 Task: Enable time selection snapping and set it to align with specific musical phrases.
Action: Mouse moved to (82, 6)
Screenshot: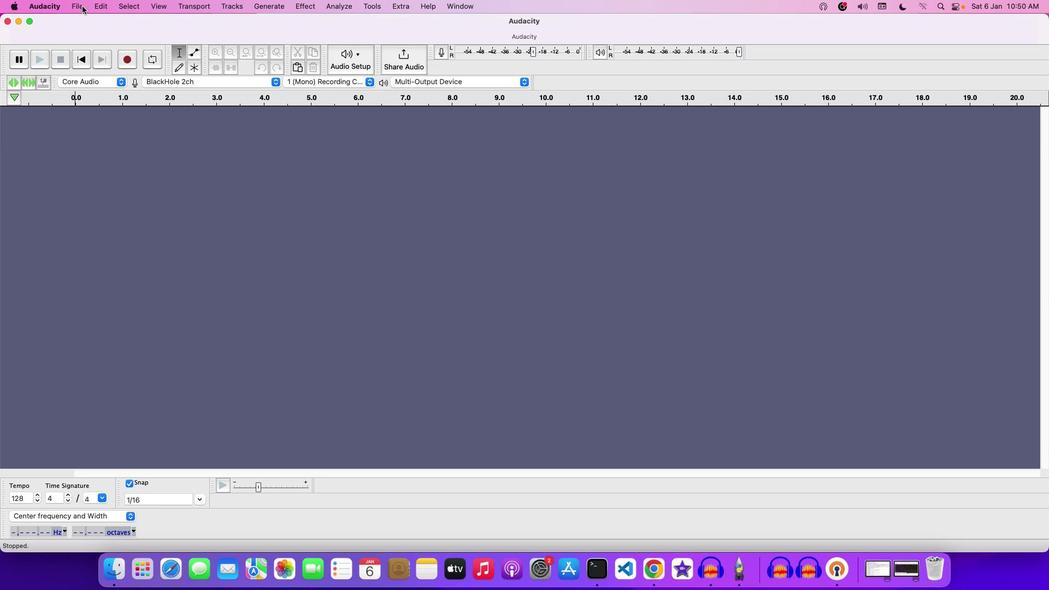 
Action: Mouse pressed left at (82, 6)
Screenshot: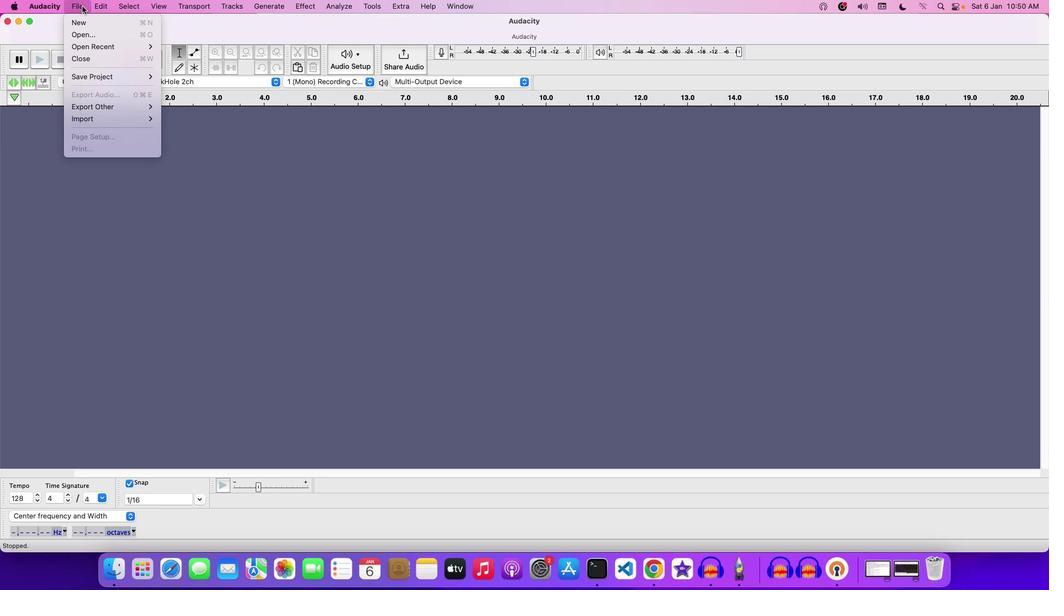 
Action: Mouse moved to (80, 37)
Screenshot: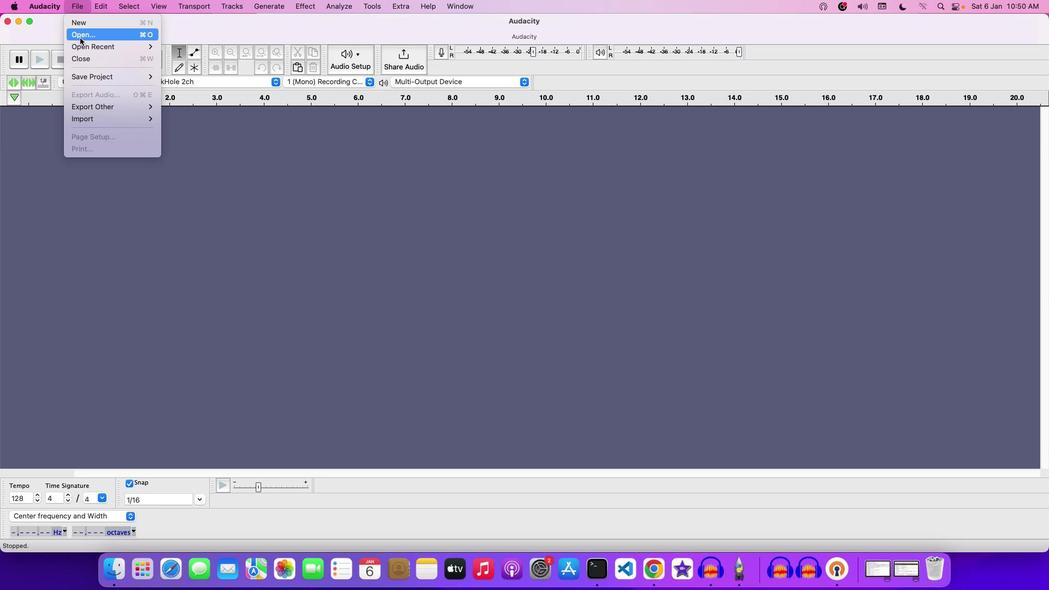 
Action: Mouse pressed left at (80, 37)
Screenshot: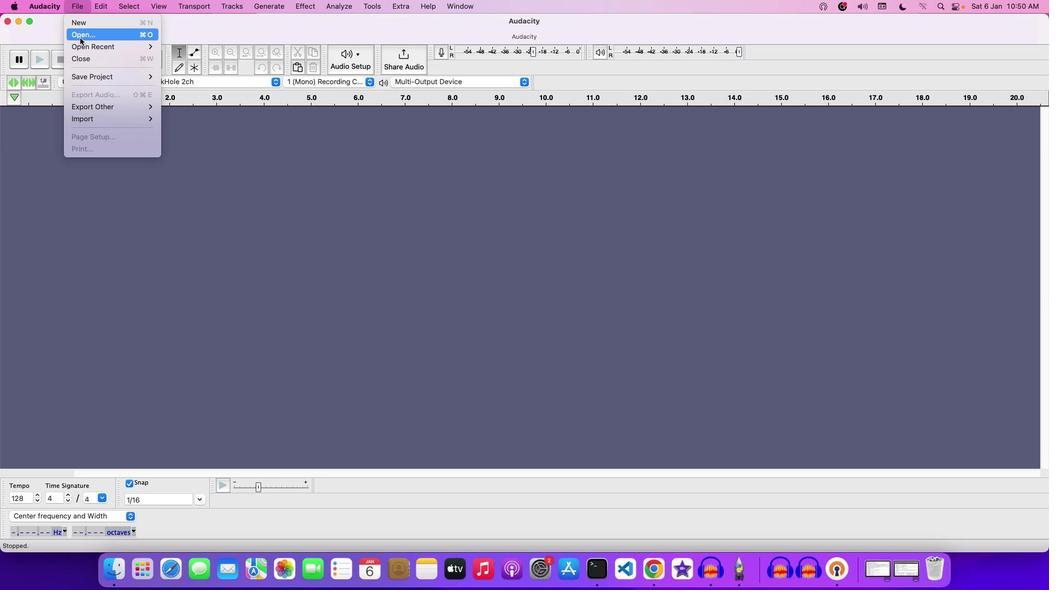 
Action: Mouse moved to (447, 180)
Screenshot: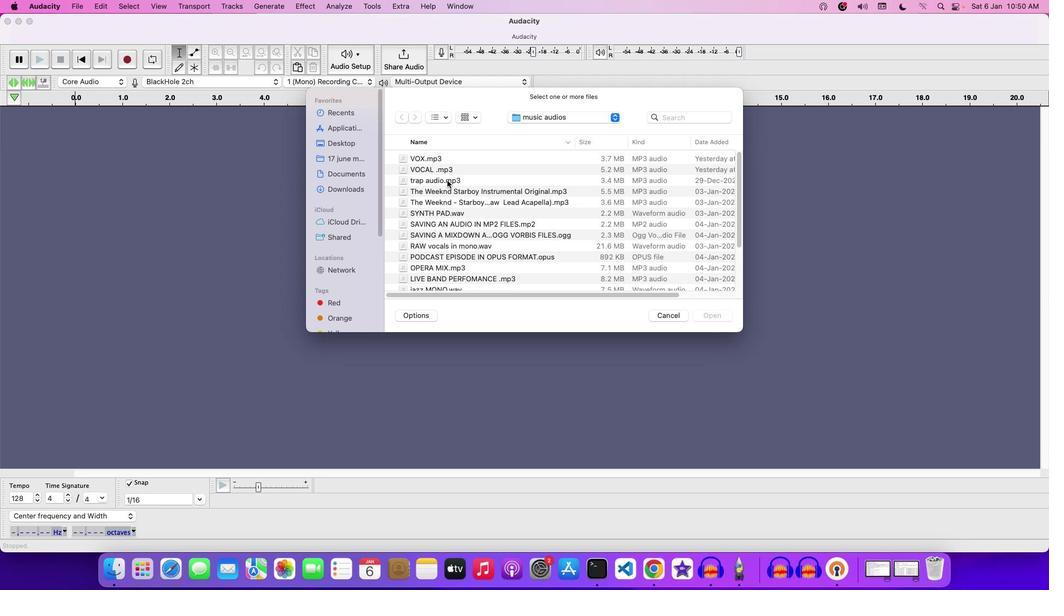 
Action: Mouse pressed left at (447, 180)
Screenshot: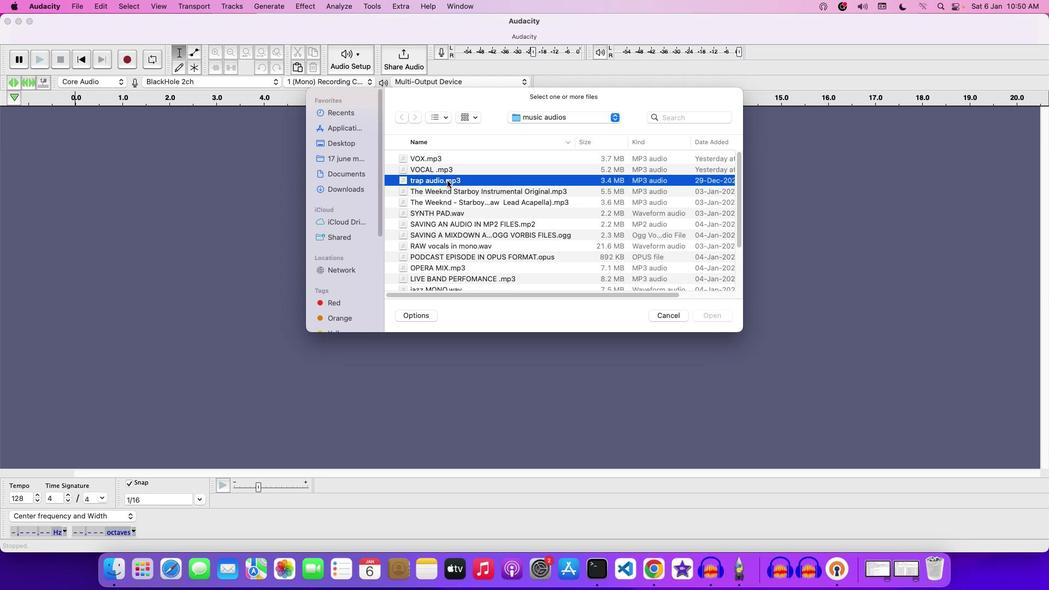 
Action: Mouse moved to (468, 209)
Screenshot: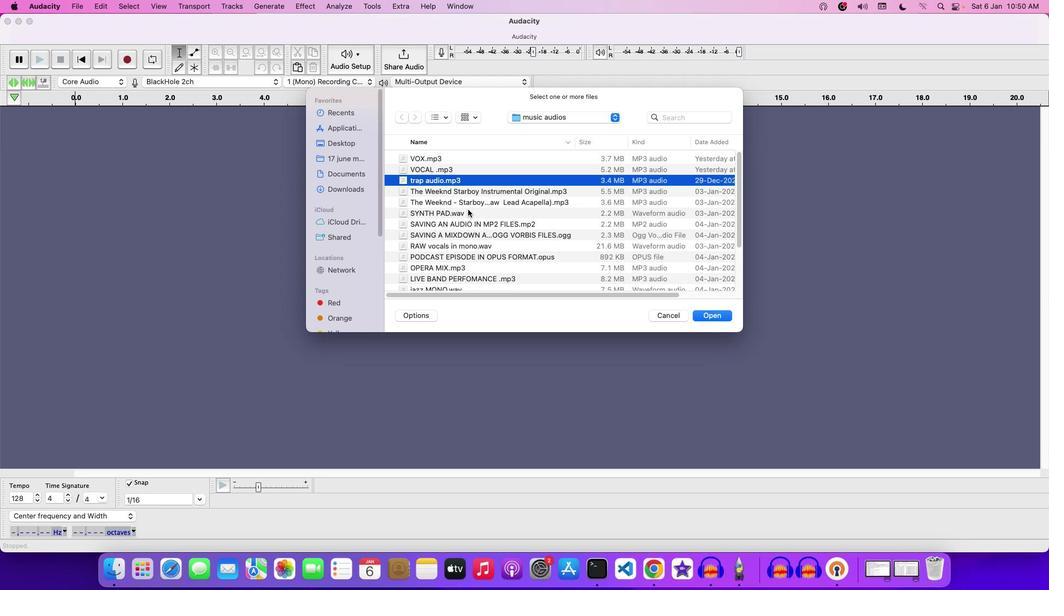 
Action: Mouse scrolled (468, 209) with delta (0, 0)
Screenshot: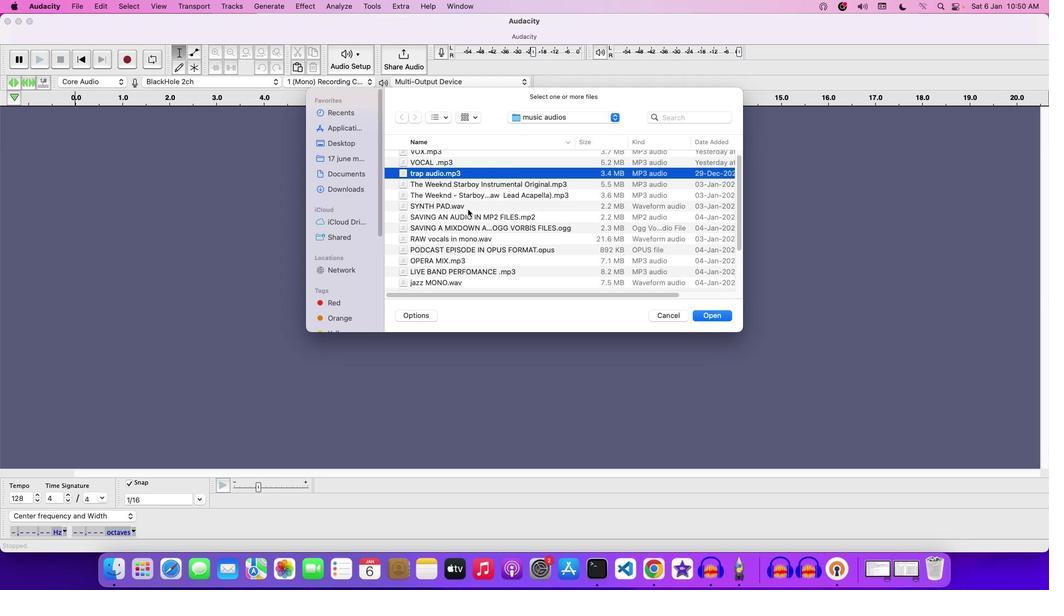 
Action: Mouse scrolled (468, 209) with delta (0, 0)
Screenshot: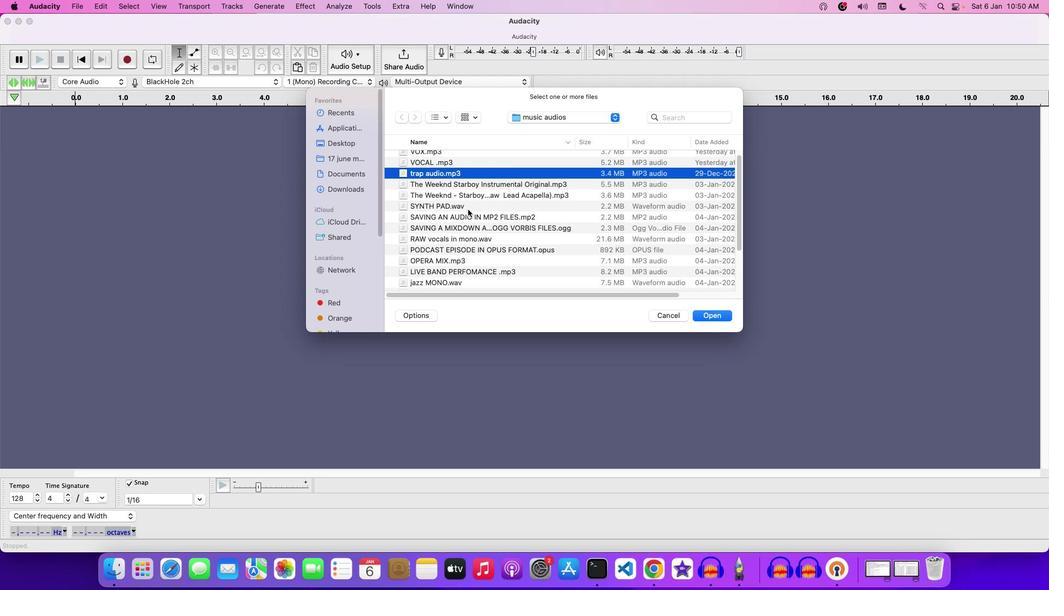 
Action: Mouse scrolled (468, 209) with delta (0, 0)
Screenshot: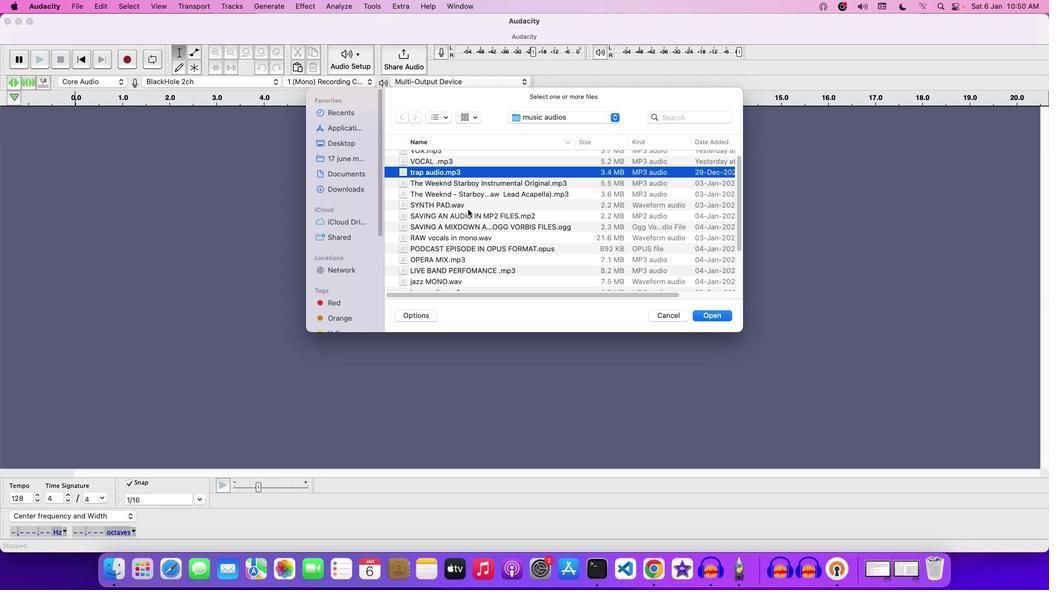 
Action: Mouse moved to (451, 210)
Screenshot: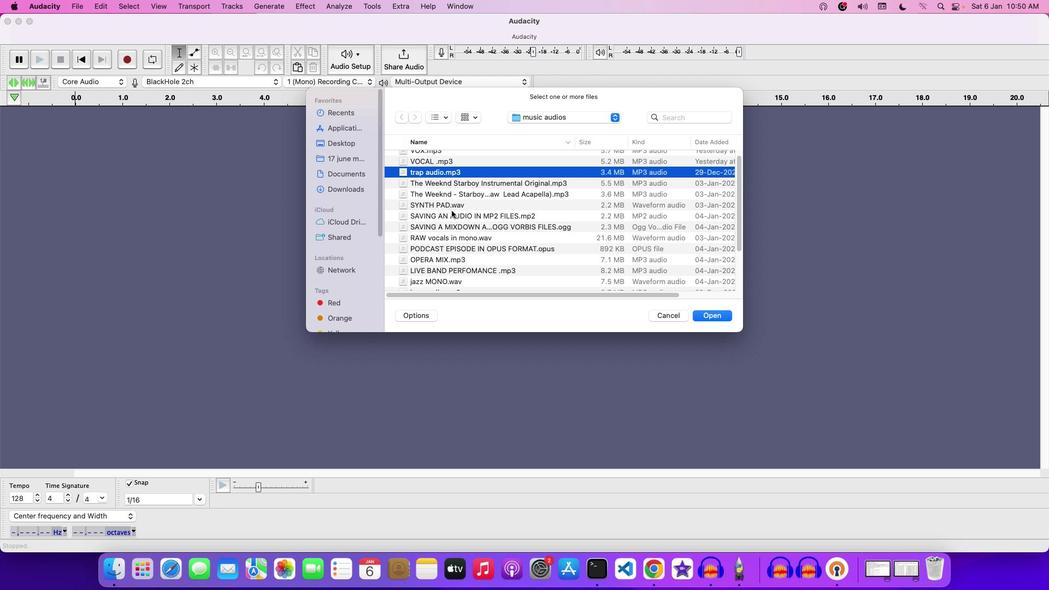 
Action: Mouse scrolled (451, 210) with delta (0, 0)
Screenshot: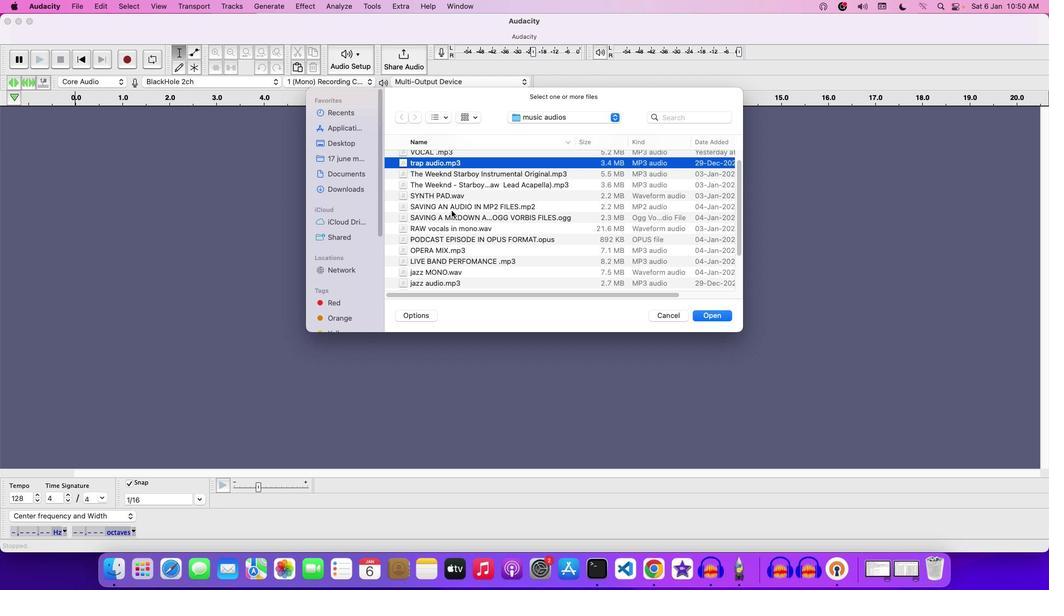 
Action: Mouse scrolled (451, 210) with delta (0, 0)
Screenshot: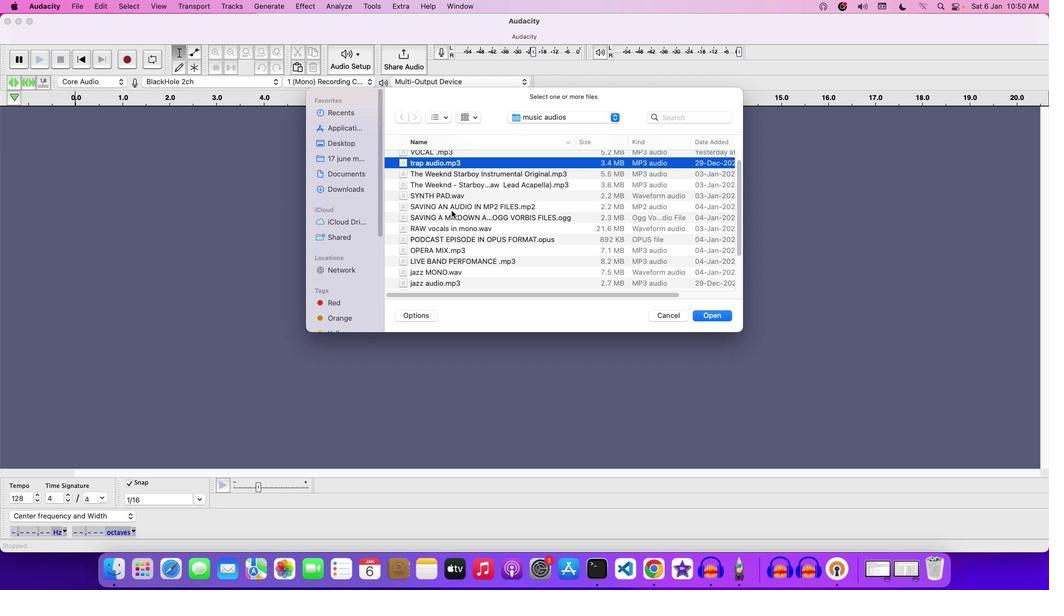 
Action: Mouse moved to (470, 196)
Screenshot: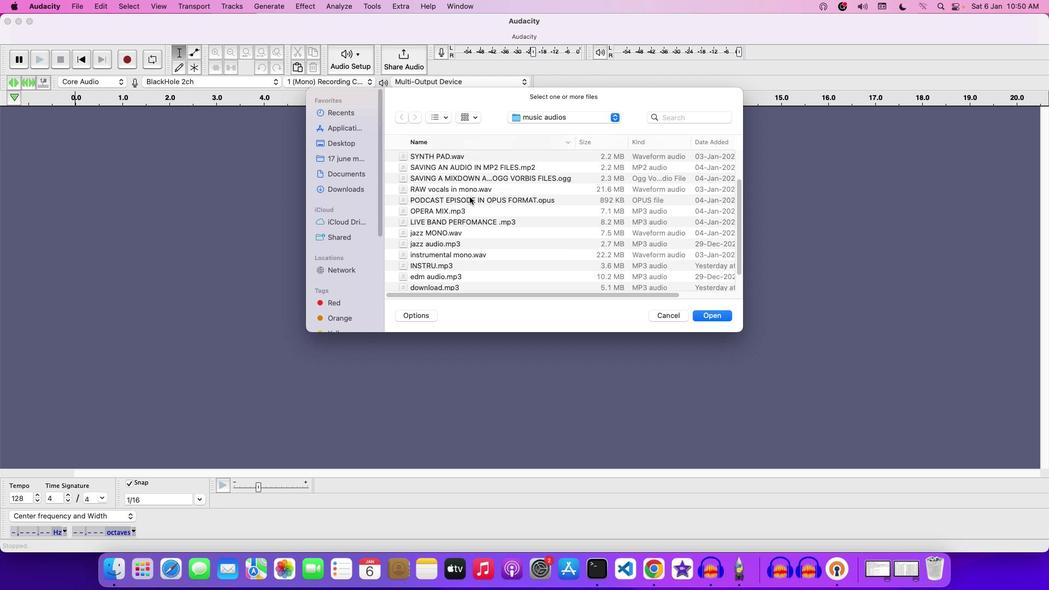 
Action: Mouse scrolled (470, 196) with delta (0, 0)
Screenshot: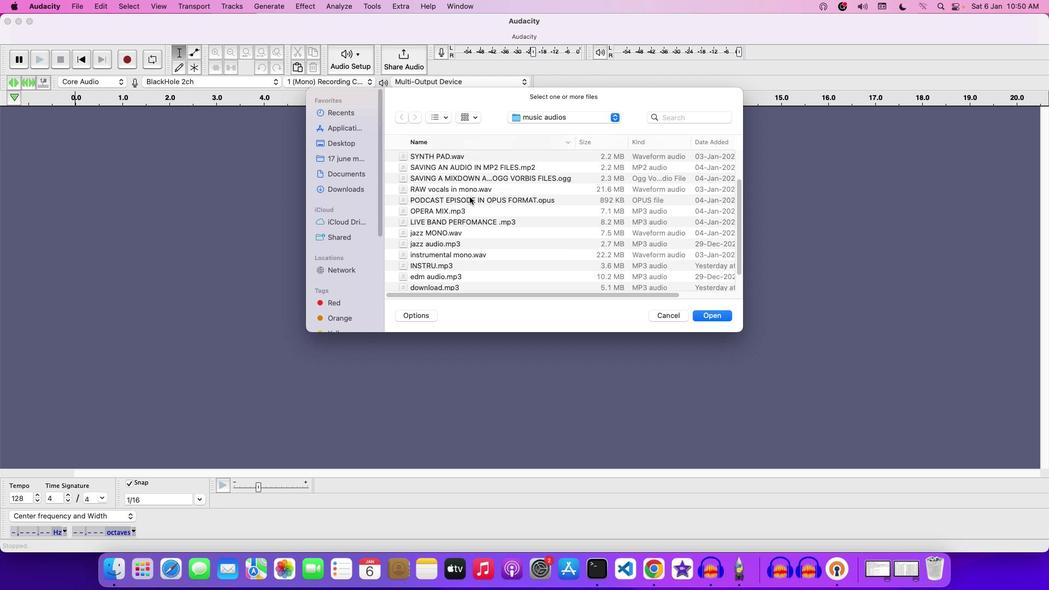 
Action: Mouse scrolled (470, 196) with delta (0, 0)
Screenshot: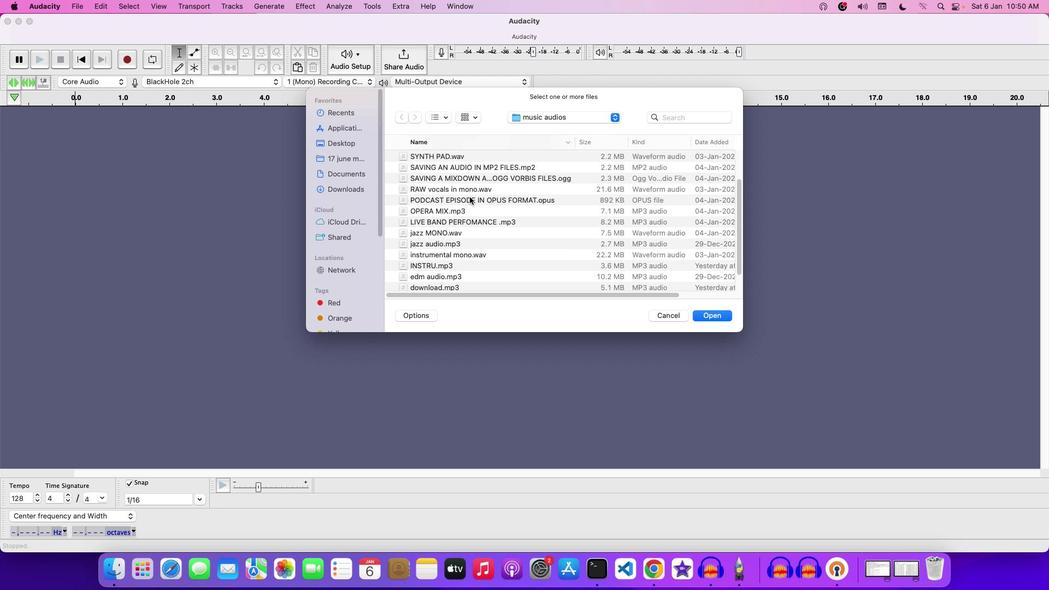 
Action: Mouse scrolled (470, 196) with delta (0, -1)
Screenshot: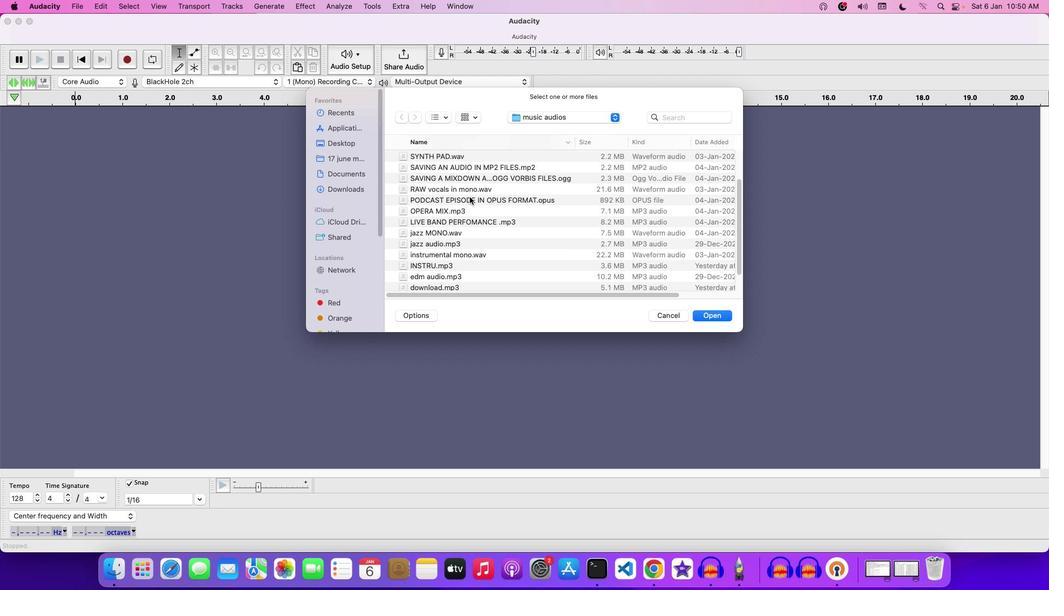 
Action: Mouse moved to (464, 214)
Screenshot: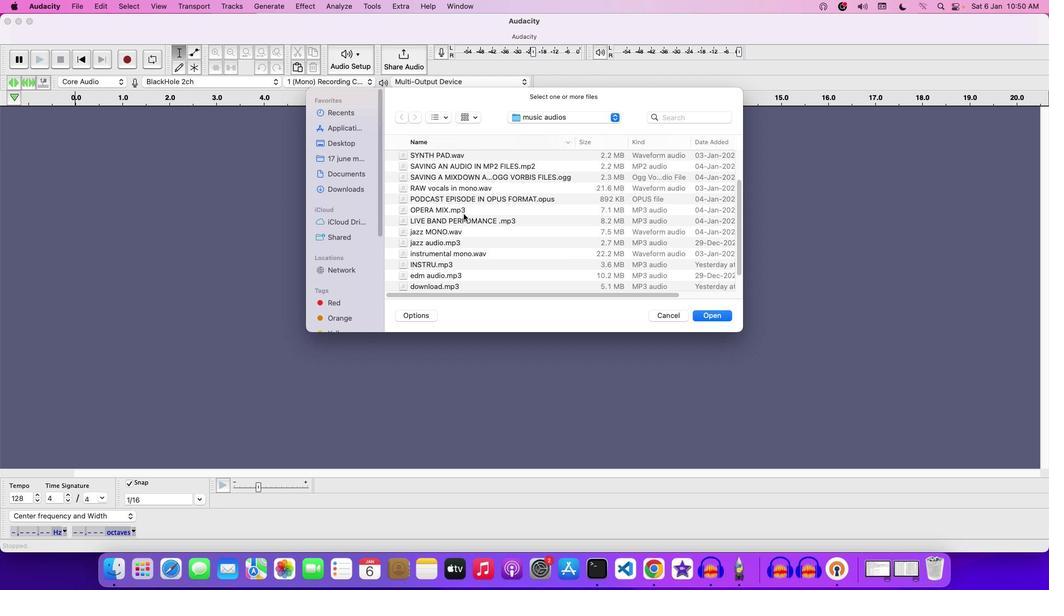 
Action: Mouse scrolled (464, 214) with delta (0, 0)
Screenshot: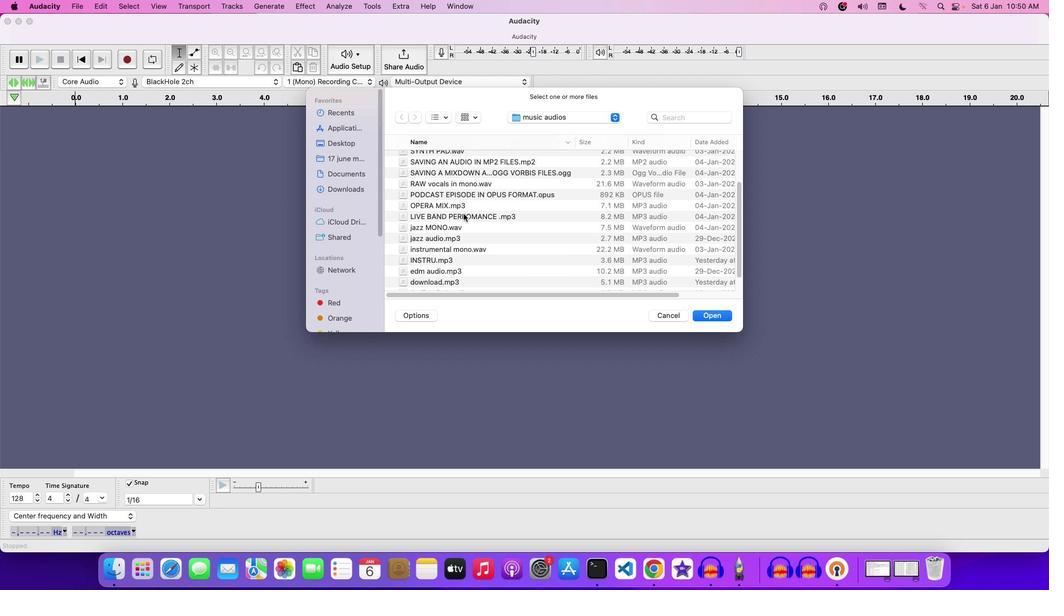 
Action: Mouse scrolled (464, 214) with delta (0, 0)
Screenshot: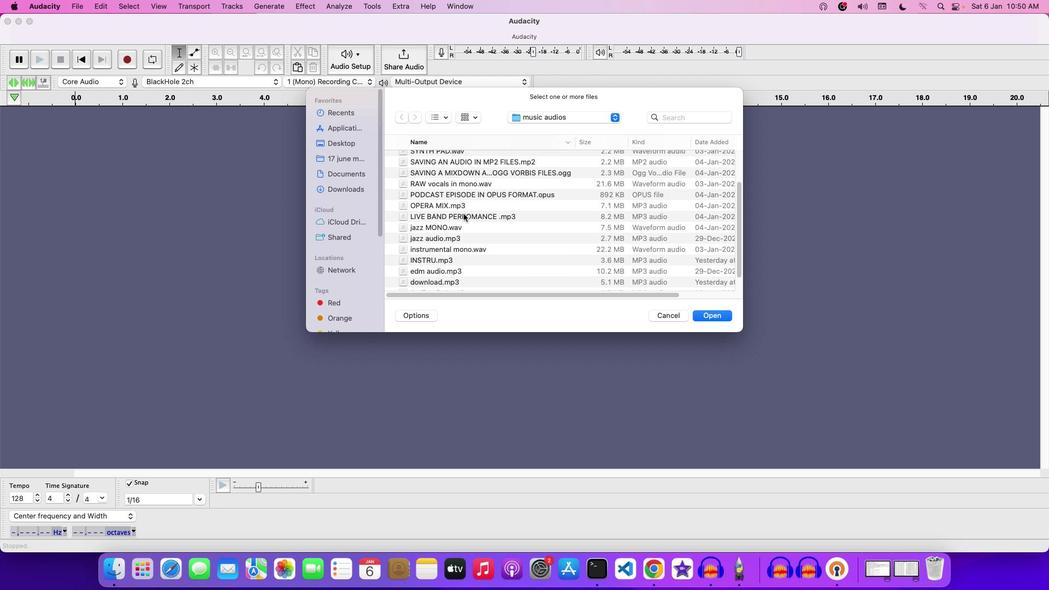 
Action: Mouse moved to (463, 213)
Screenshot: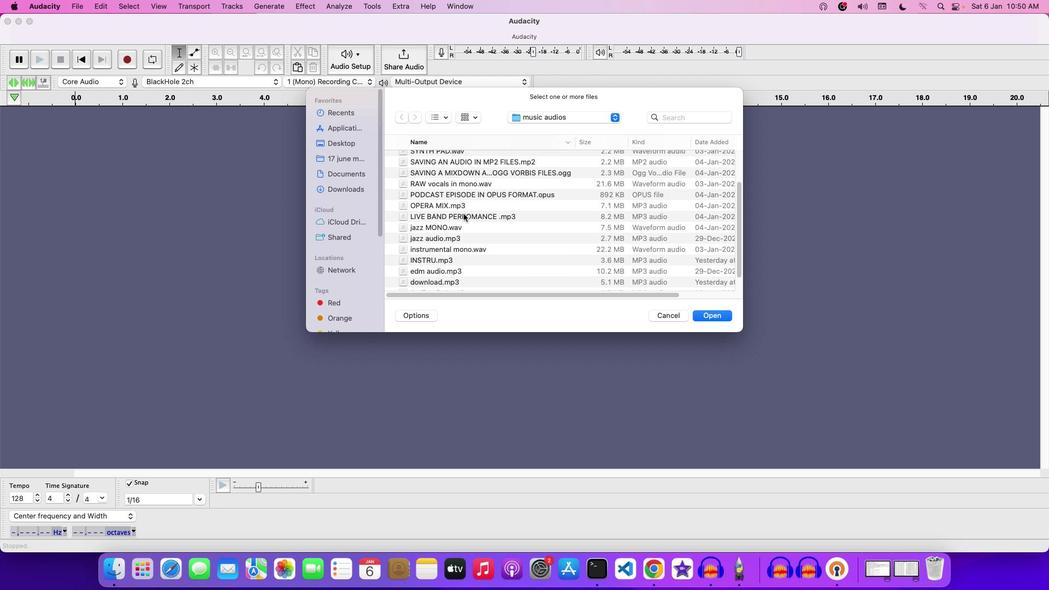 
Action: Mouse scrolled (463, 213) with delta (0, 0)
Screenshot: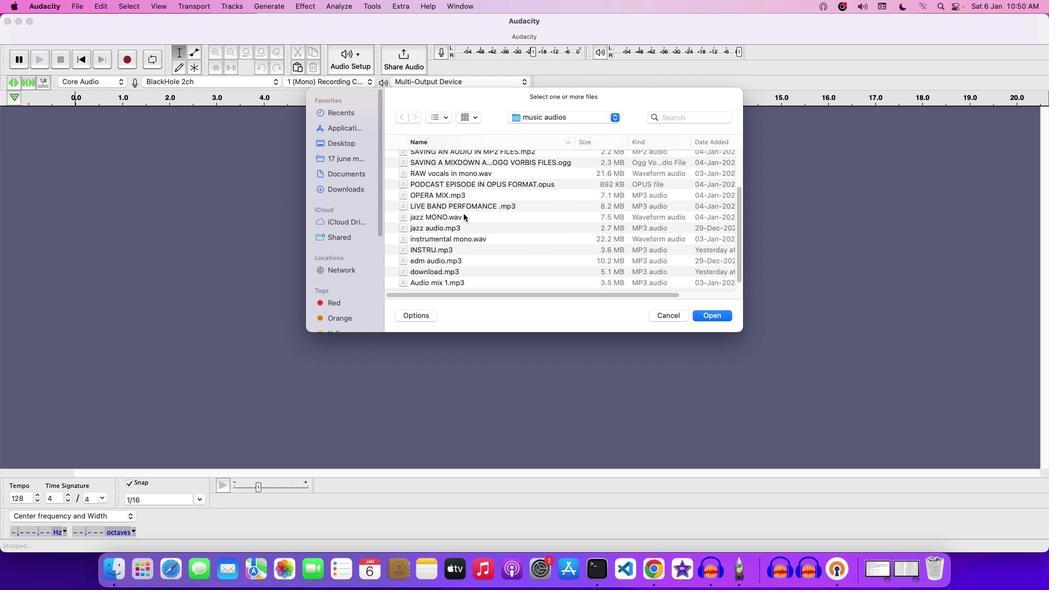 
Action: Mouse scrolled (463, 213) with delta (0, 0)
Screenshot: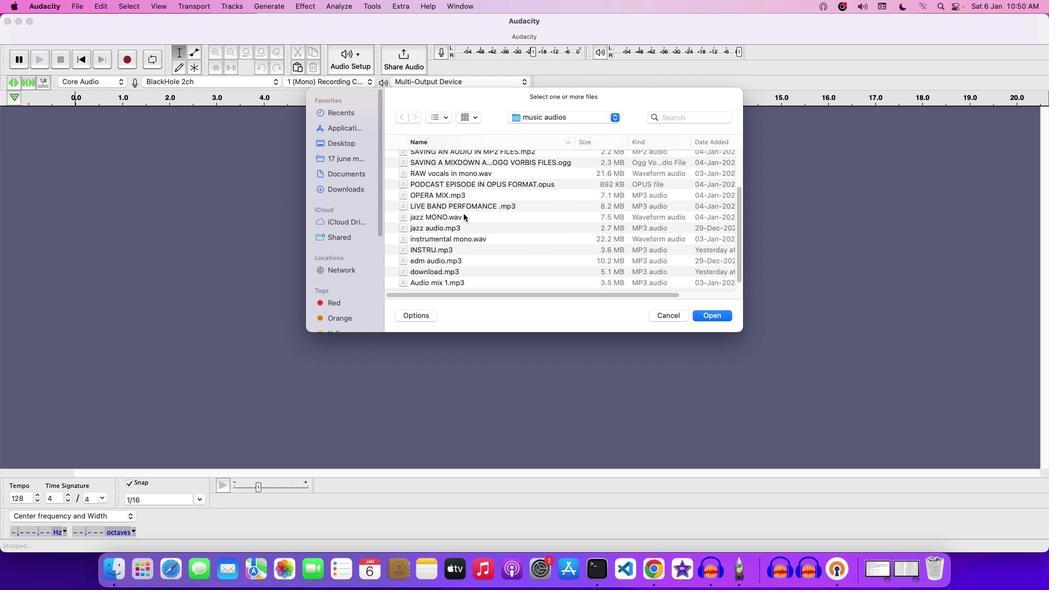 
Action: Mouse scrolled (463, 213) with delta (0, 0)
Screenshot: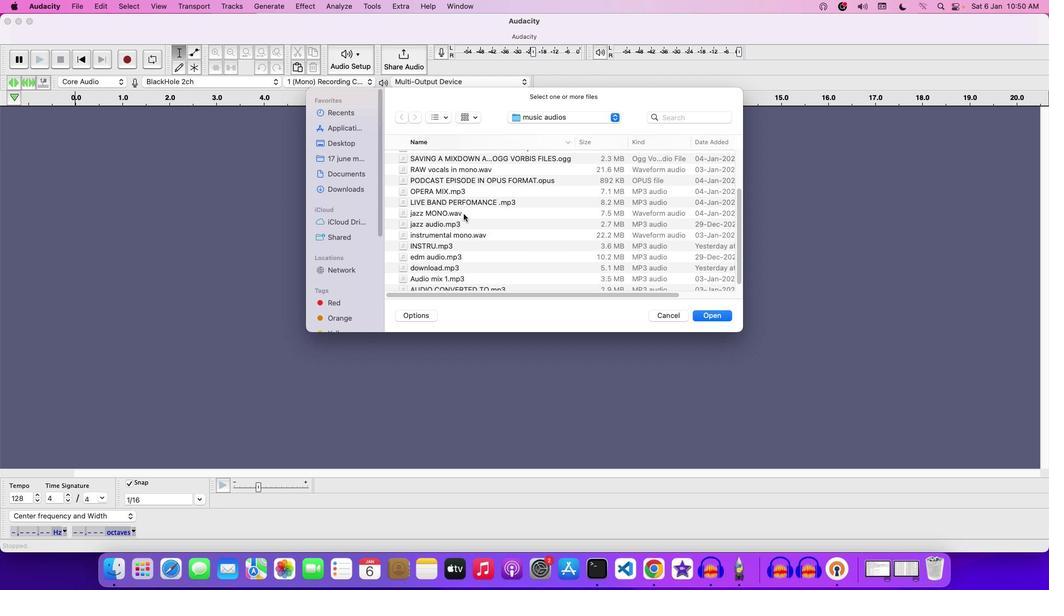 
Action: Mouse scrolled (463, 213) with delta (0, 0)
Screenshot: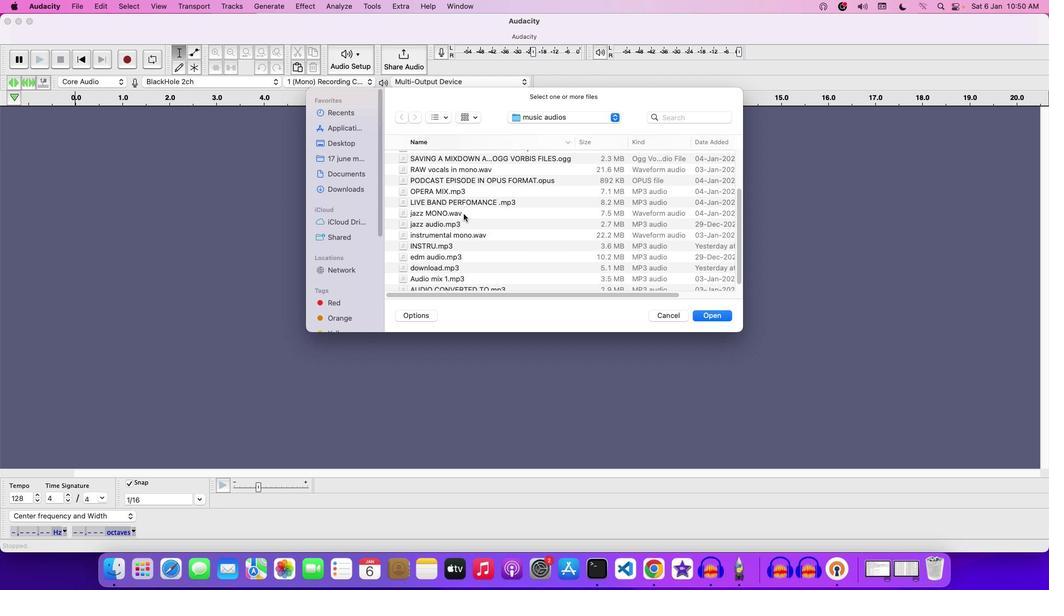
Action: Mouse moved to (459, 211)
Screenshot: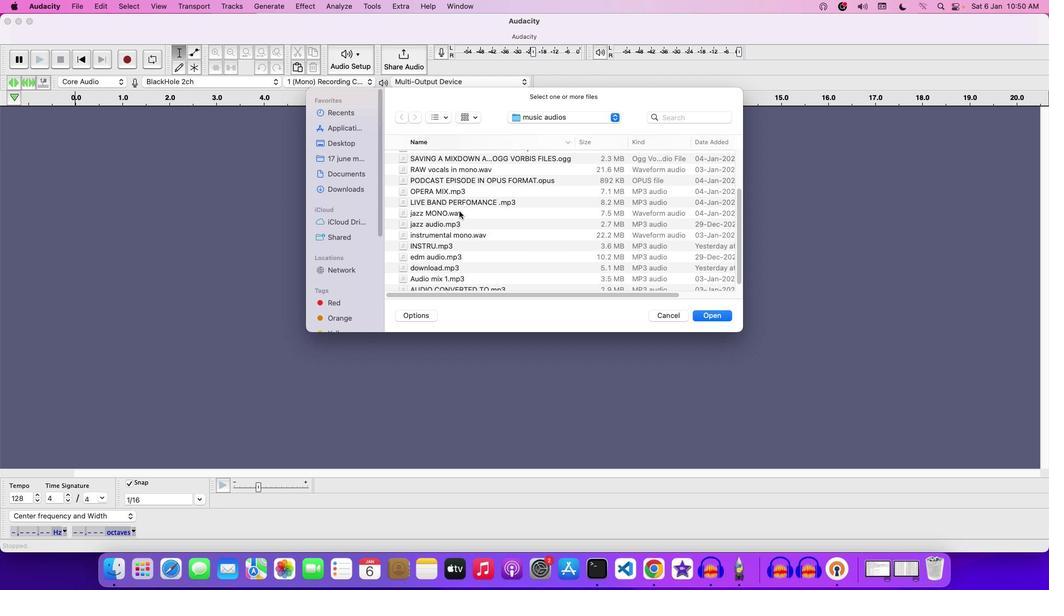 
Action: Mouse pressed left at (459, 211)
Screenshot: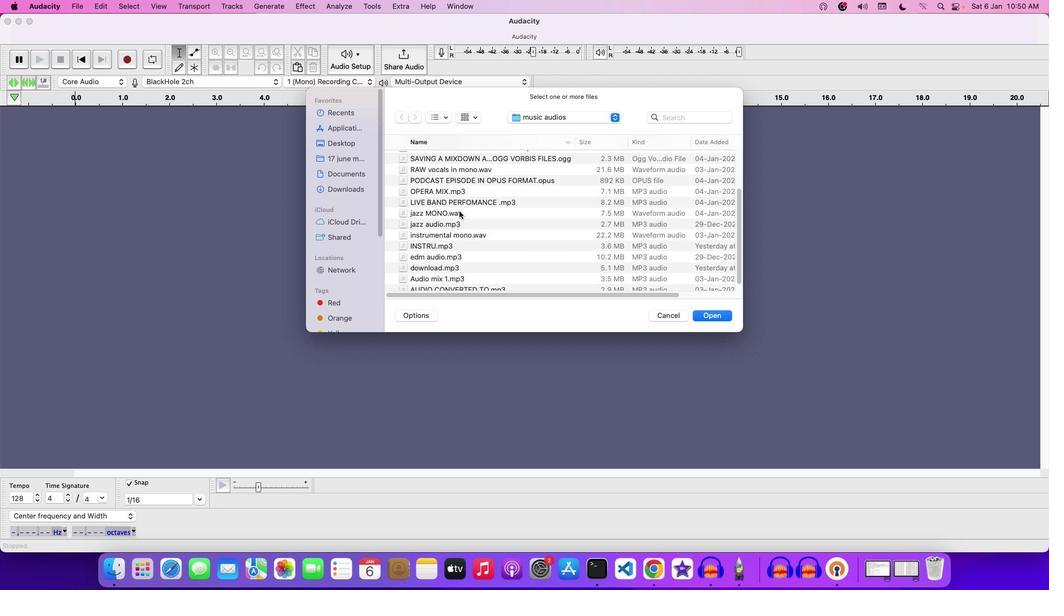 
Action: Mouse moved to (475, 212)
Screenshot: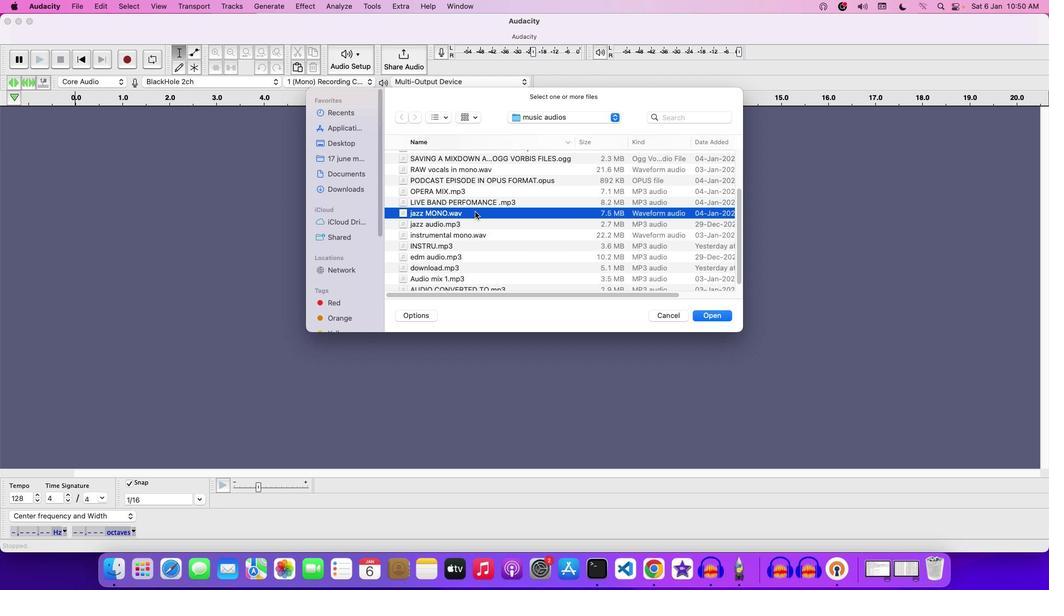 
Action: Mouse pressed left at (475, 212)
Screenshot: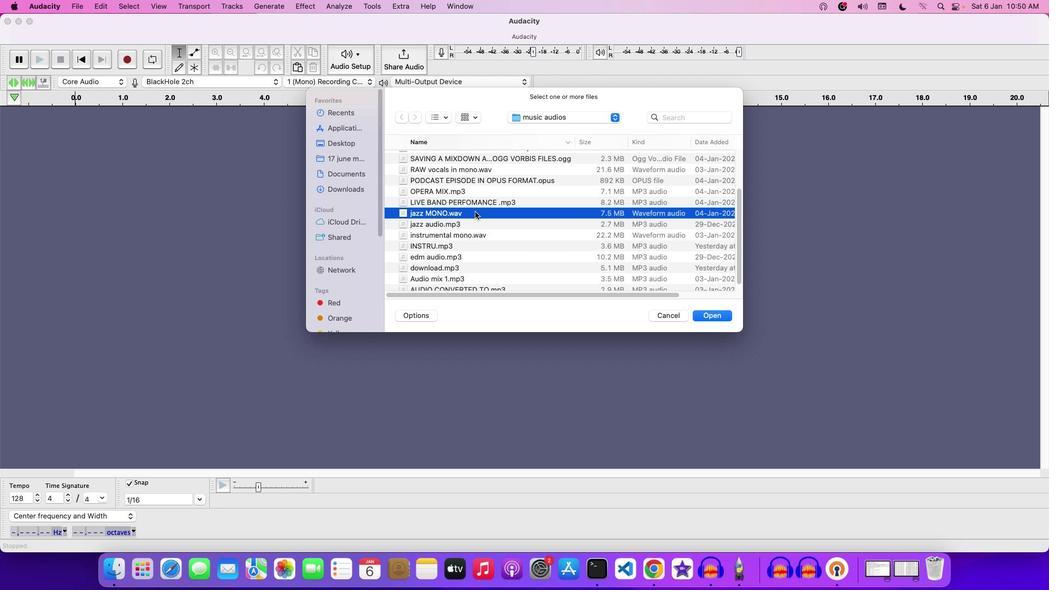 
Action: Mouse moved to (678, 316)
Screenshot: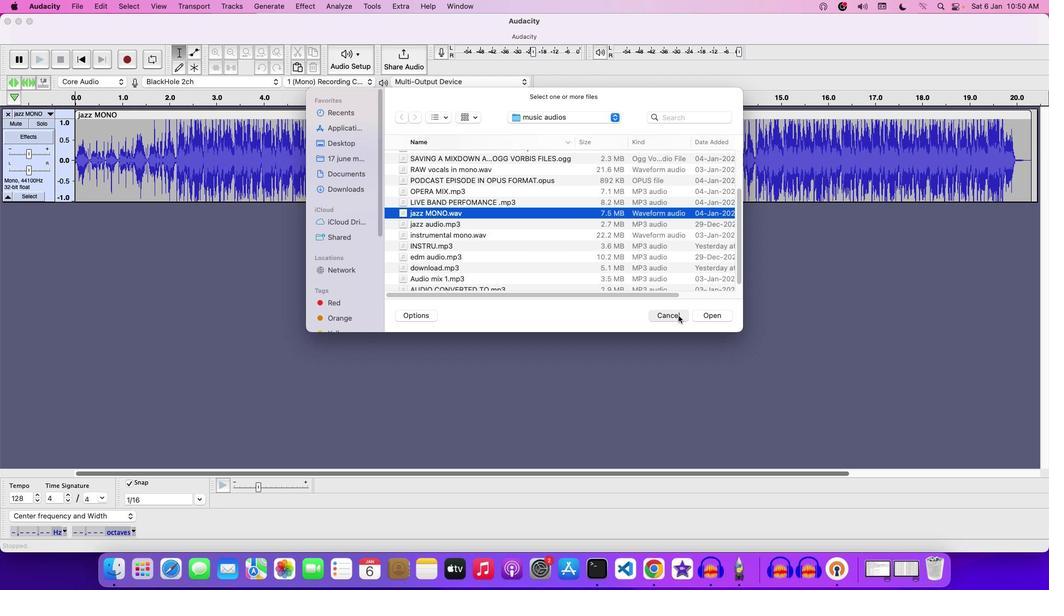 
Action: Mouse pressed left at (678, 316)
Screenshot: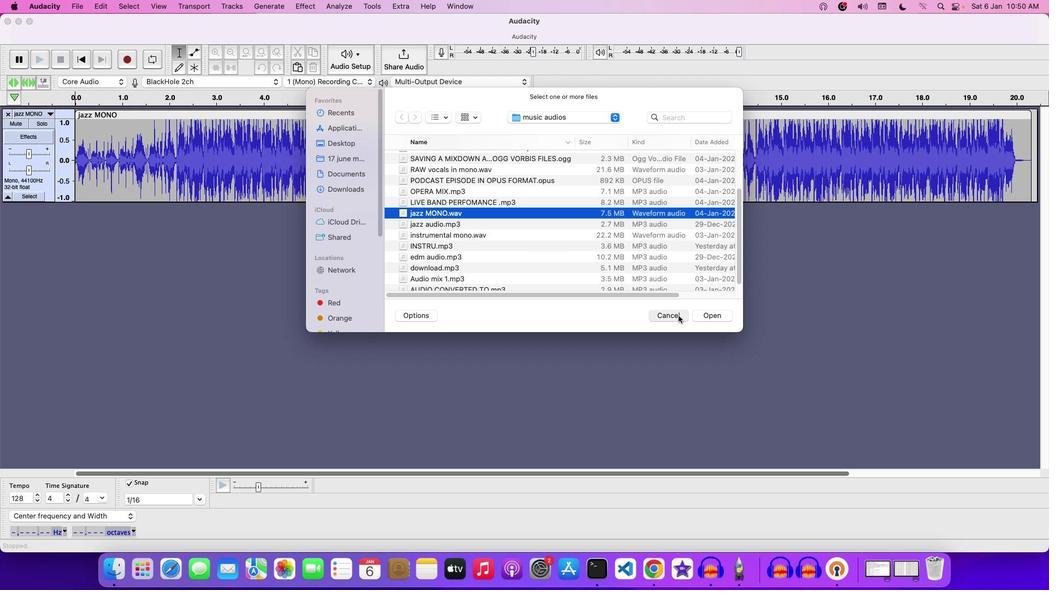 
Action: Mouse moved to (166, 173)
Screenshot: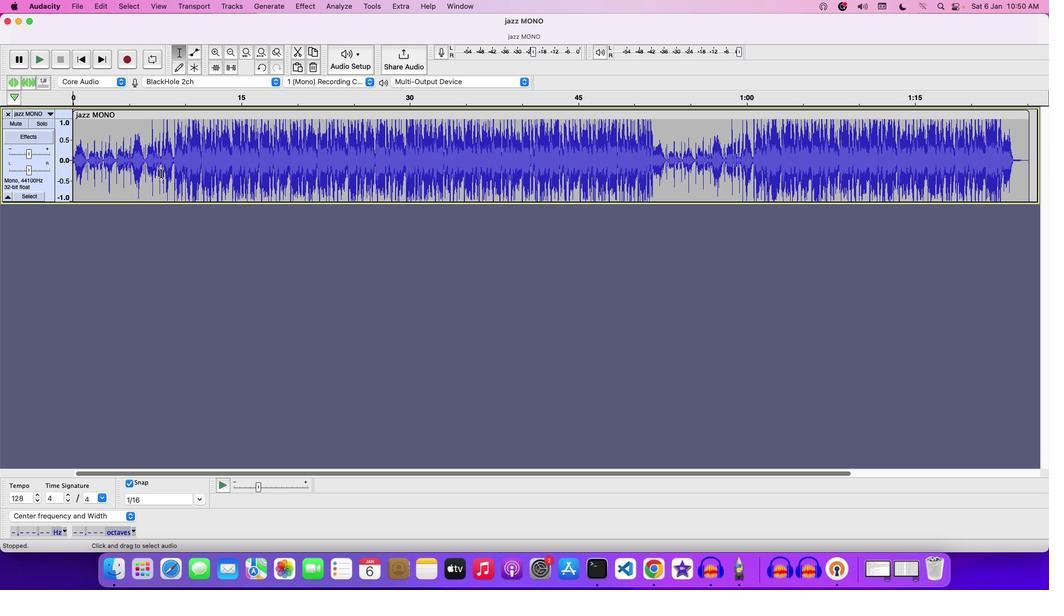 
Action: Key pressed Key.space
Screenshot: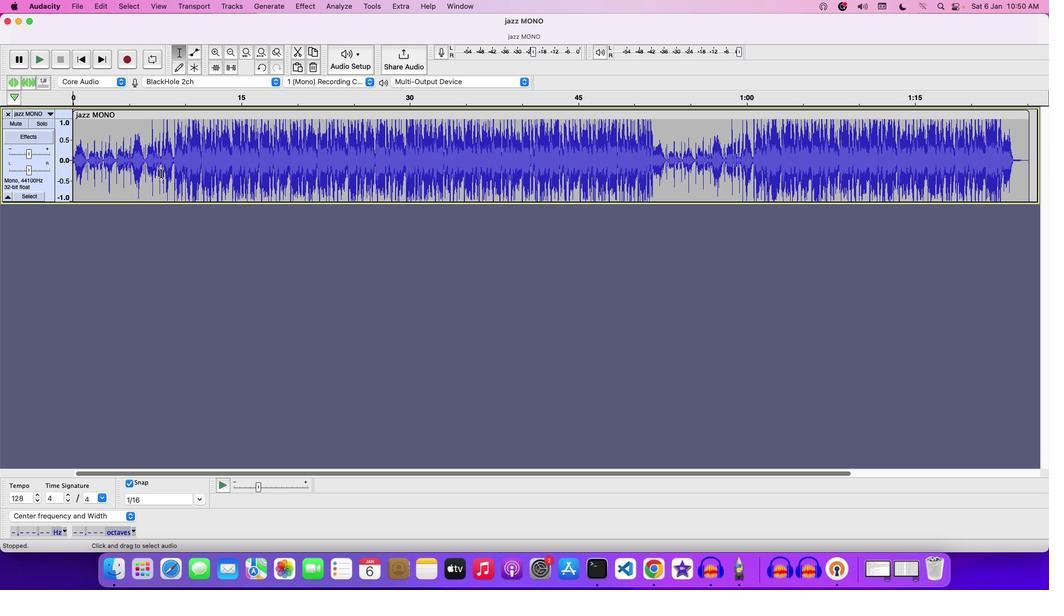 
Action: Mouse moved to (28, 157)
Screenshot: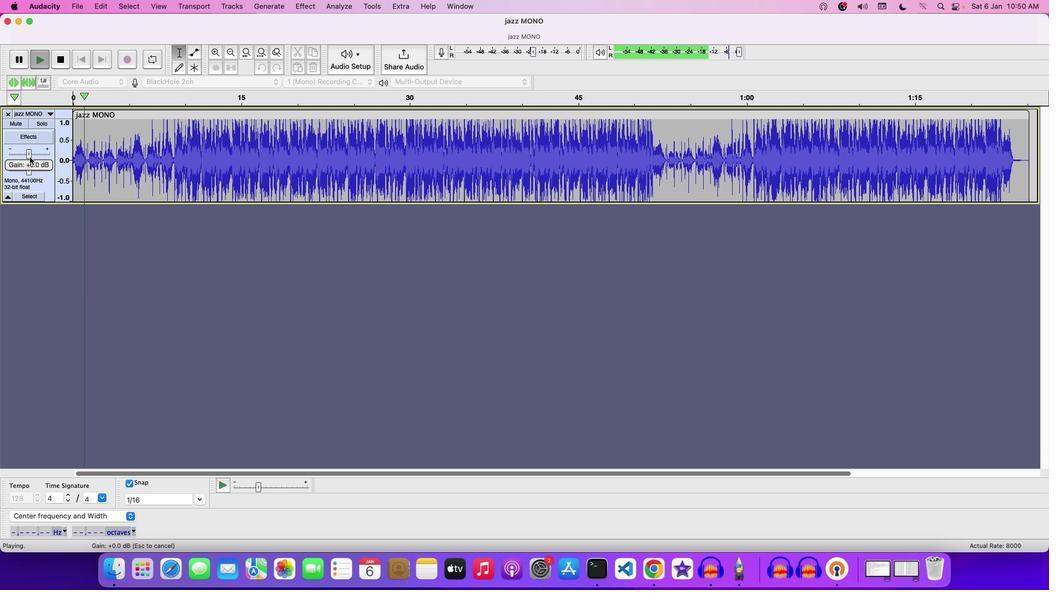 
Action: Mouse pressed left at (28, 157)
Screenshot: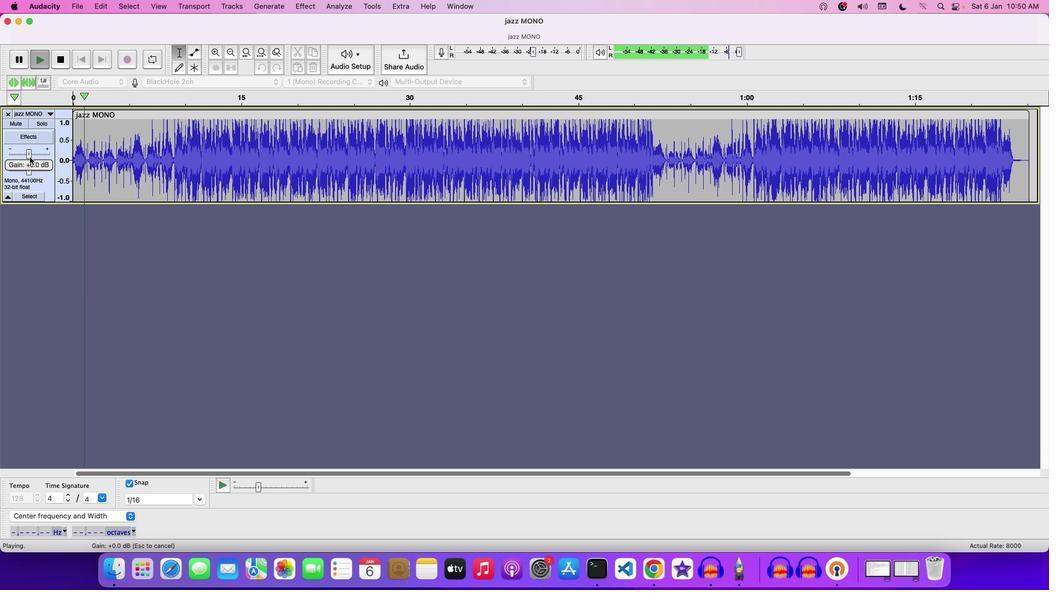 
Action: Mouse moved to (191, 133)
Screenshot: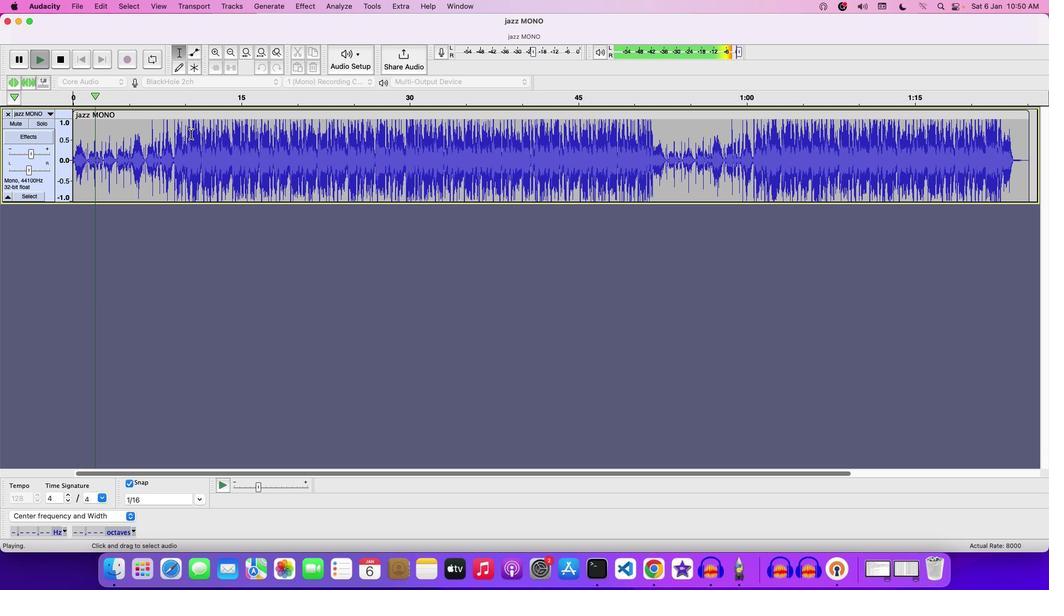 
Action: Mouse pressed left at (191, 133)
Screenshot: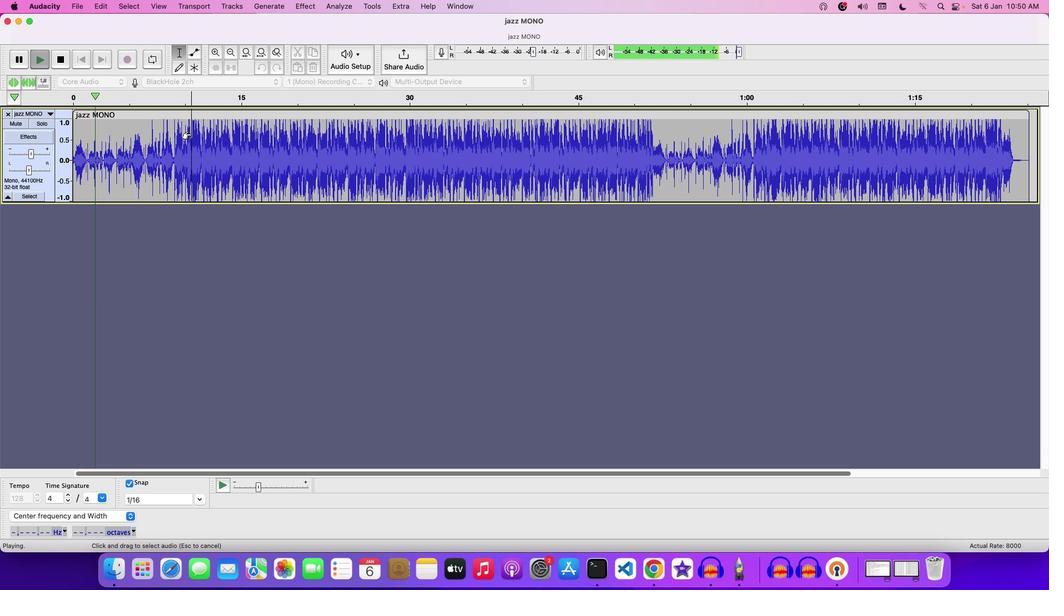 
Action: Mouse pressed left at (191, 133)
Screenshot: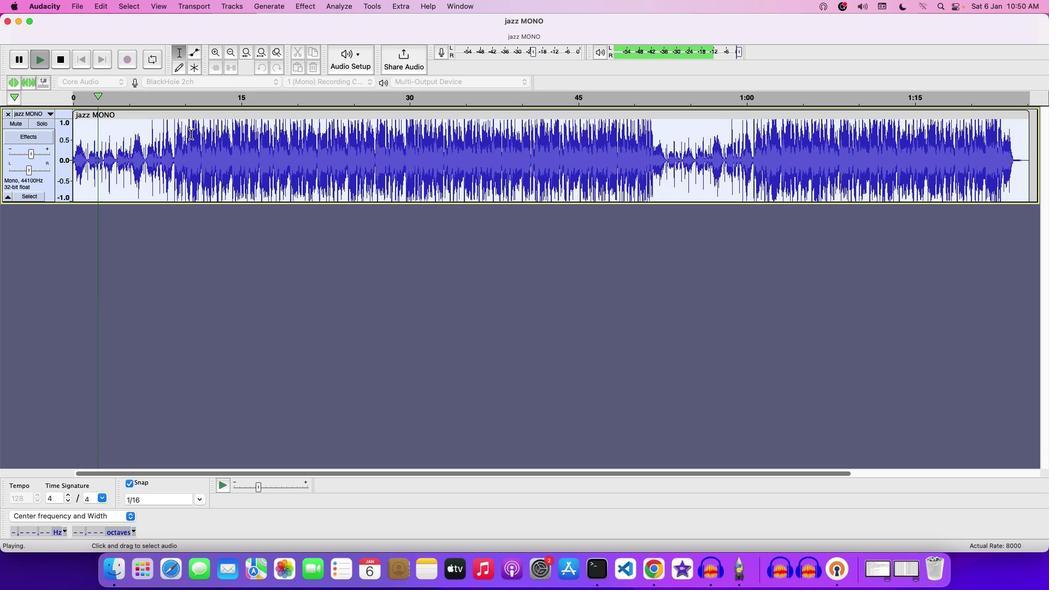 
Action: Mouse moved to (288, 123)
Screenshot: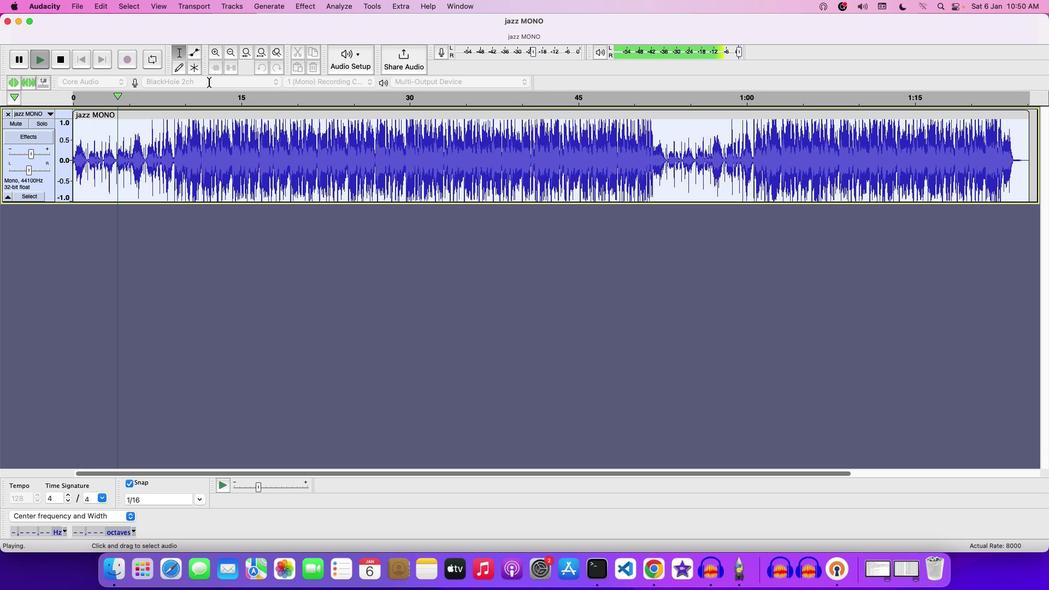 
Action: Key pressed Key.space
Screenshot: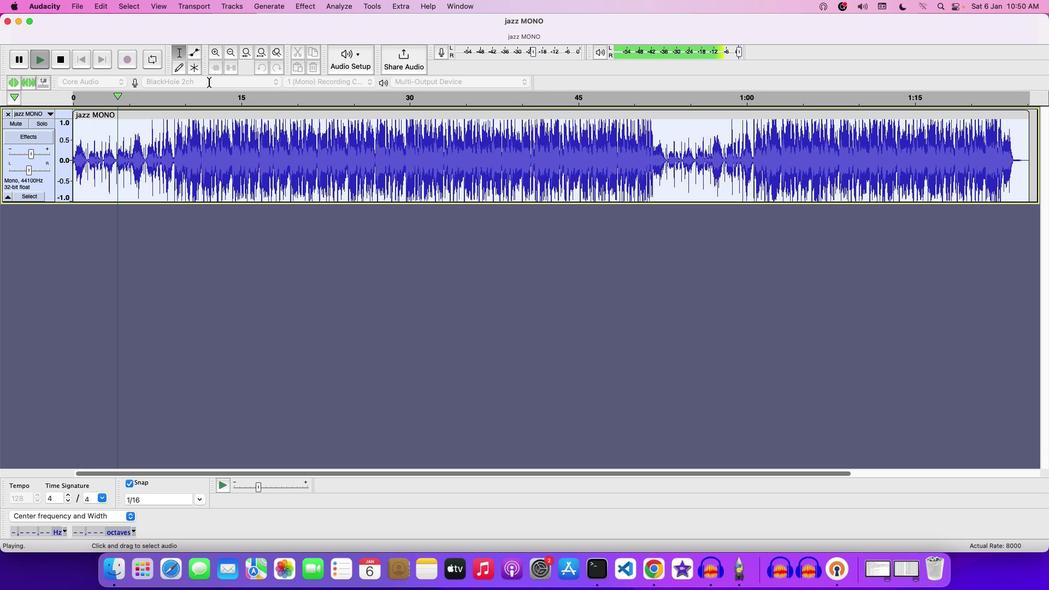 
Action: Mouse moved to (306, 5)
Screenshot: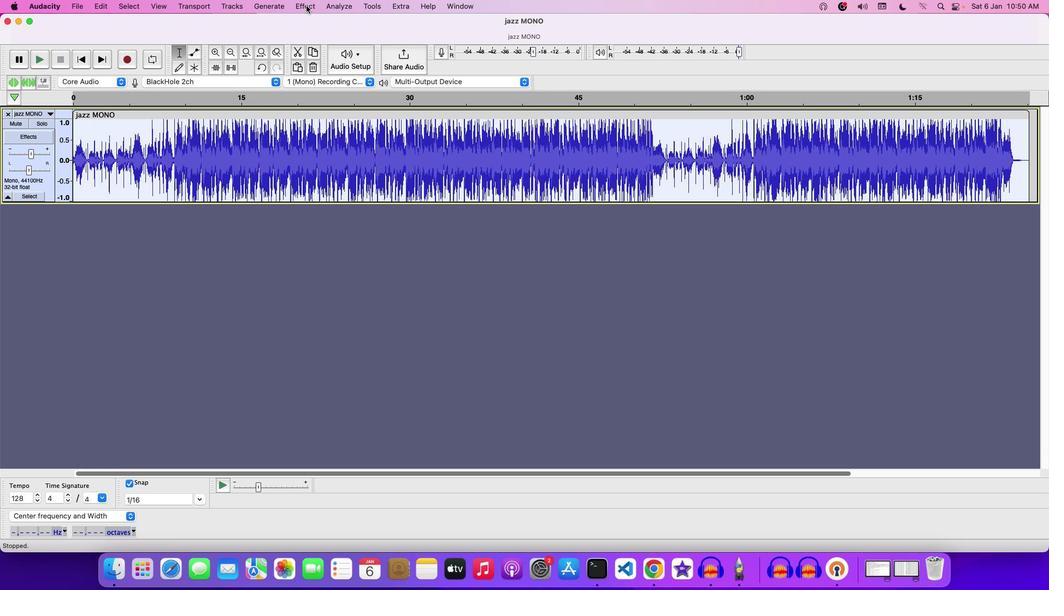 
Action: Mouse pressed left at (306, 5)
Screenshot: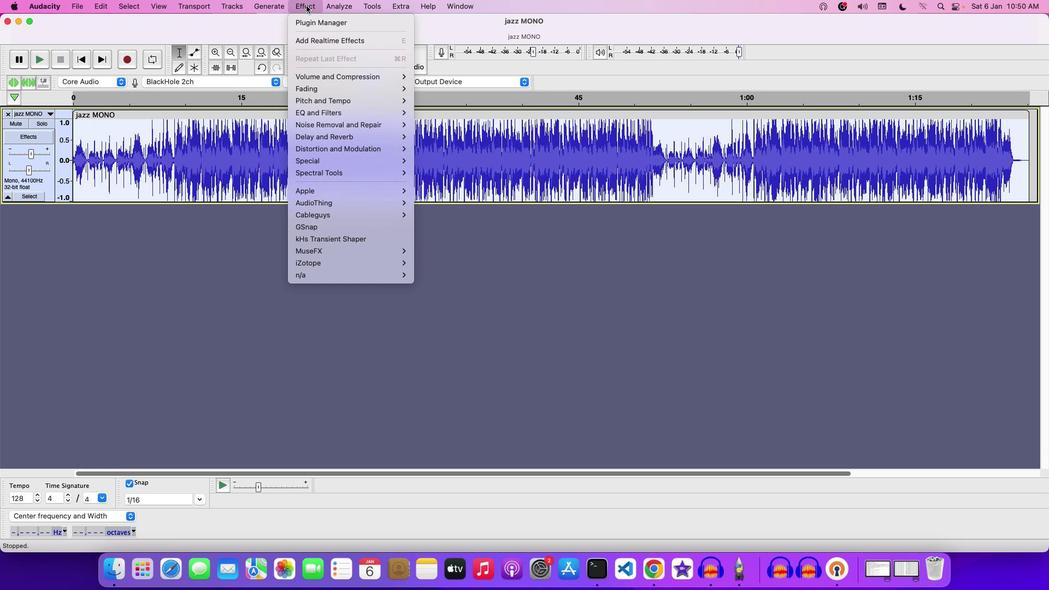 
Action: Mouse moved to (193, 141)
Screenshot: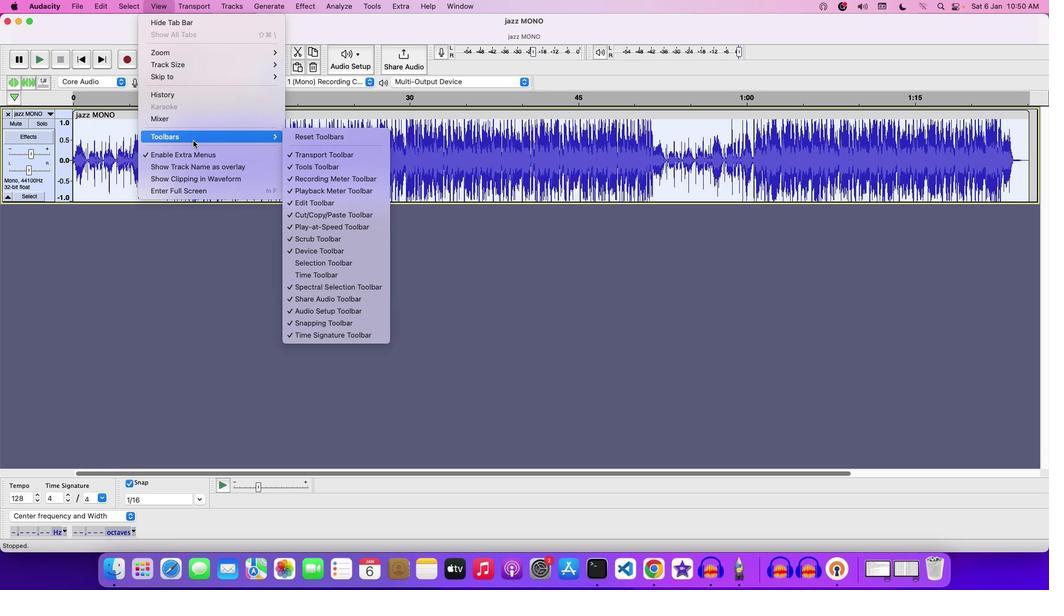 
Action: Mouse pressed left at (193, 141)
Screenshot: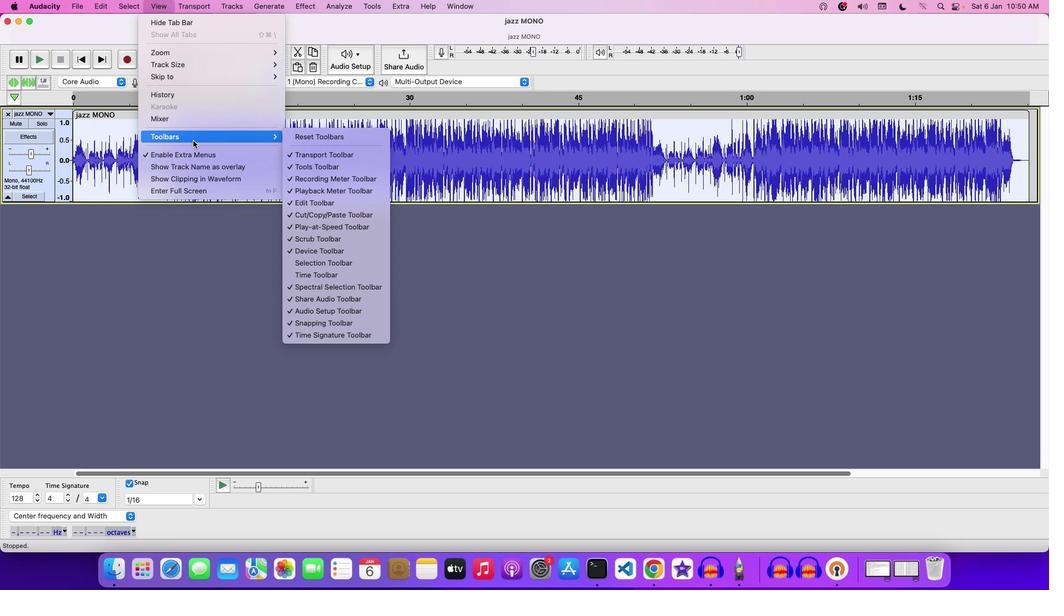 
Action: Mouse moved to (336, 264)
Screenshot: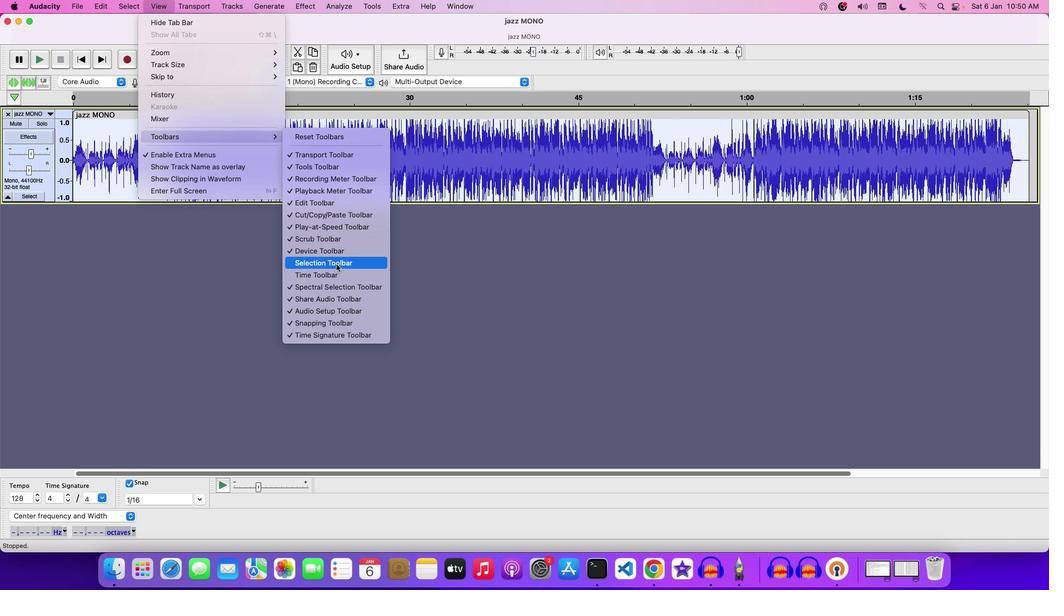 
Action: Mouse pressed left at (336, 264)
Screenshot: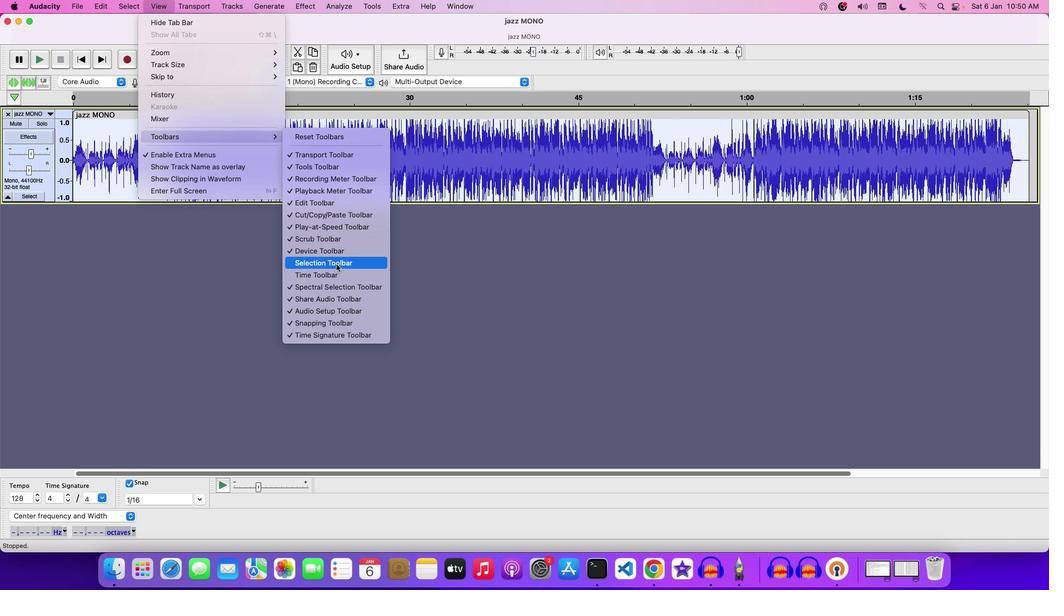 
Action: Mouse moved to (158, 6)
Screenshot: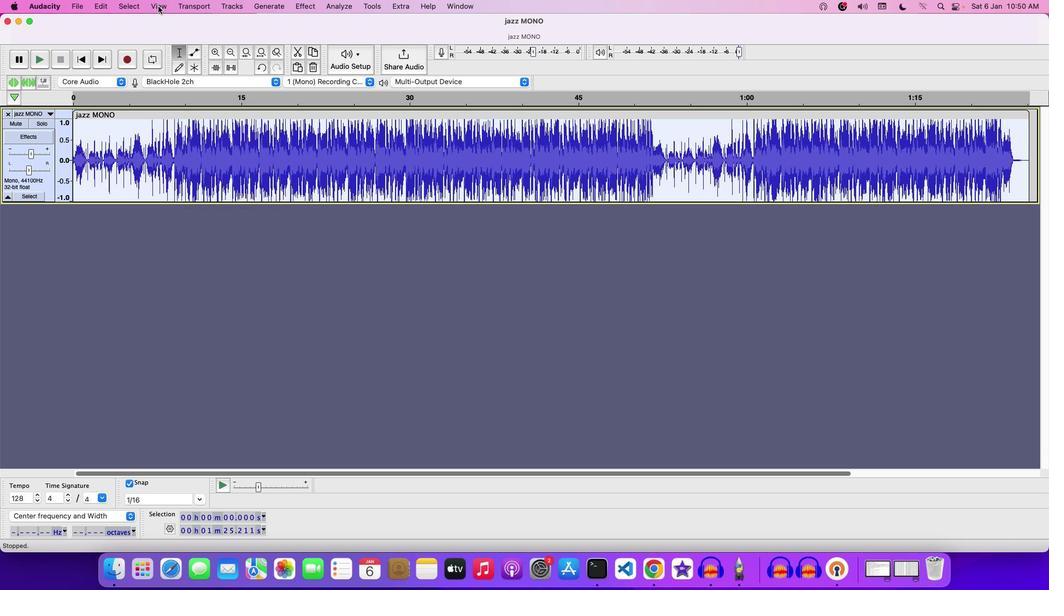 
Action: Mouse pressed left at (158, 6)
Screenshot: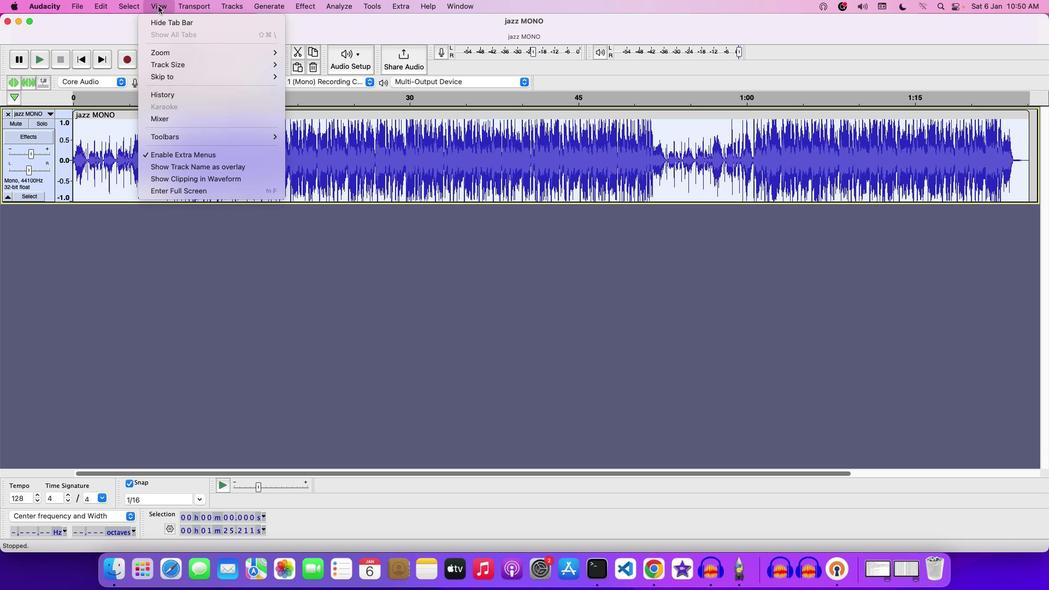 
Action: Mouse moved to (344, 279)
Screenshot: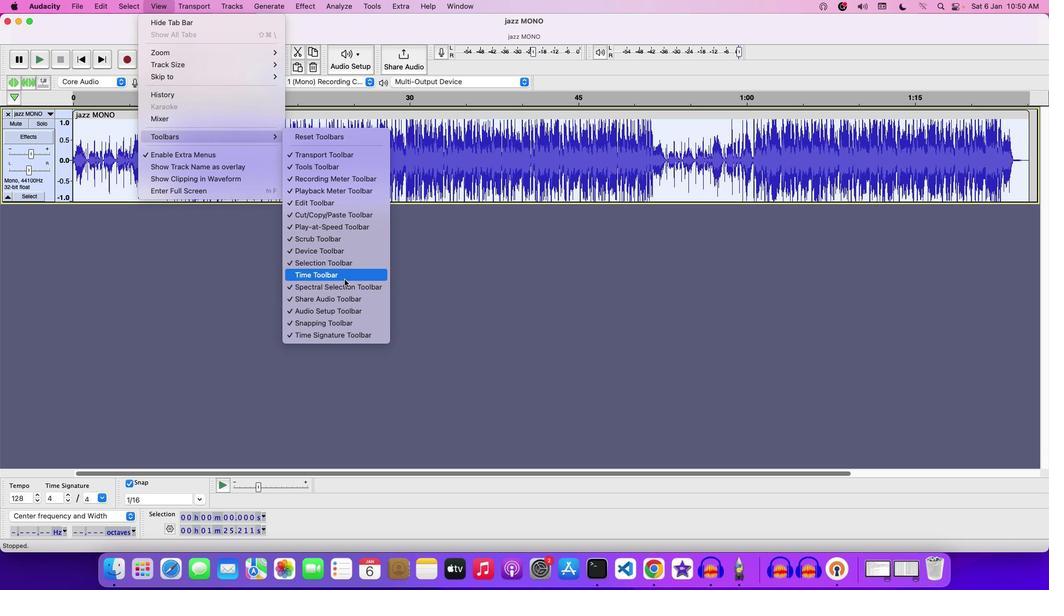 
Action: Mouse pressed left at (344, 279)
Screenshot: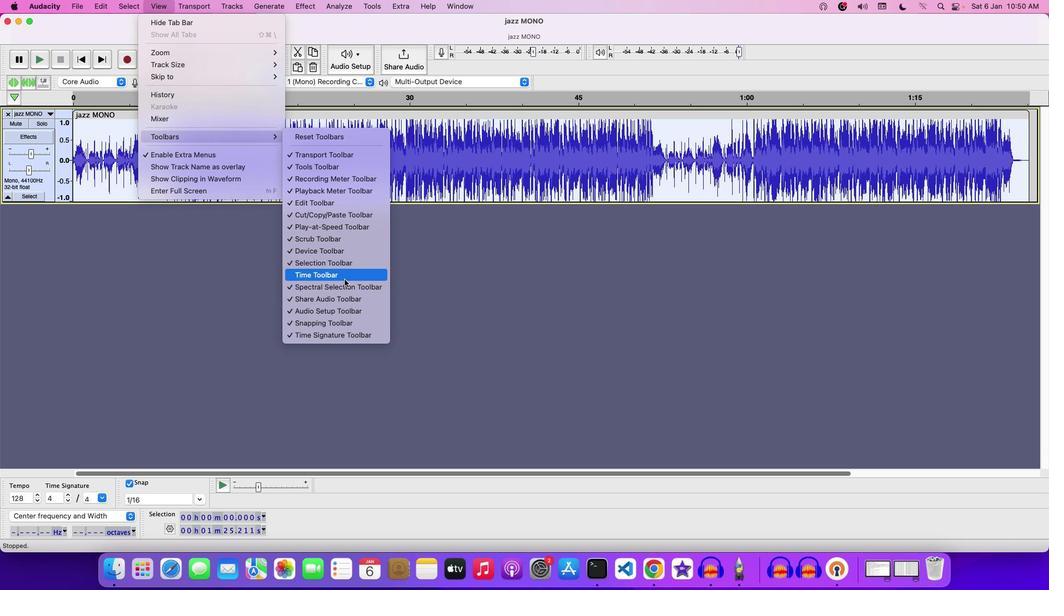 
Action: Mouse moved to (203, 517)
Screenshot: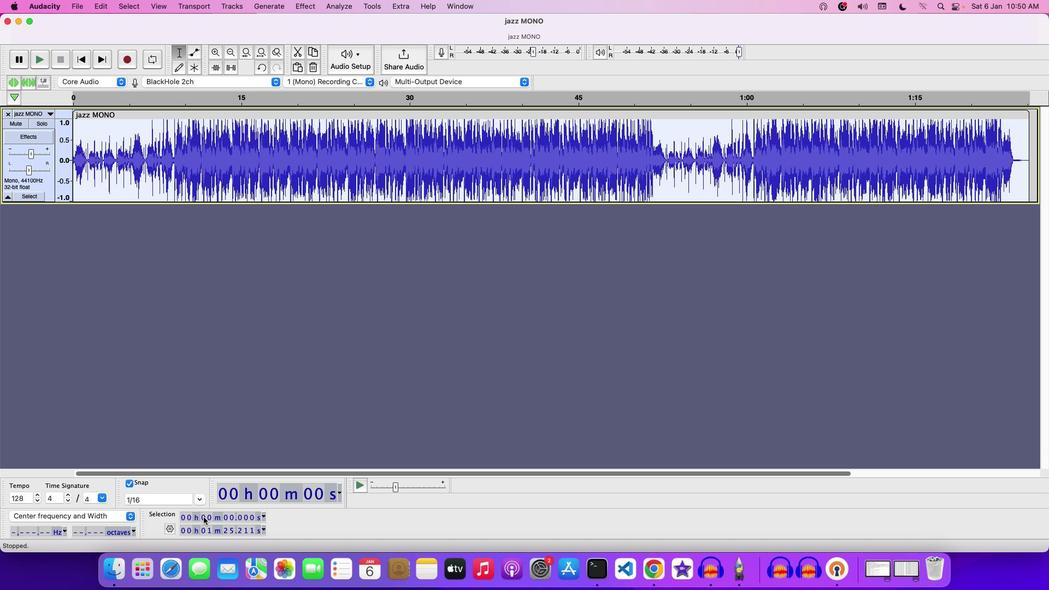 
Action: Mouse pressed left at (203, 517)
Screenshot: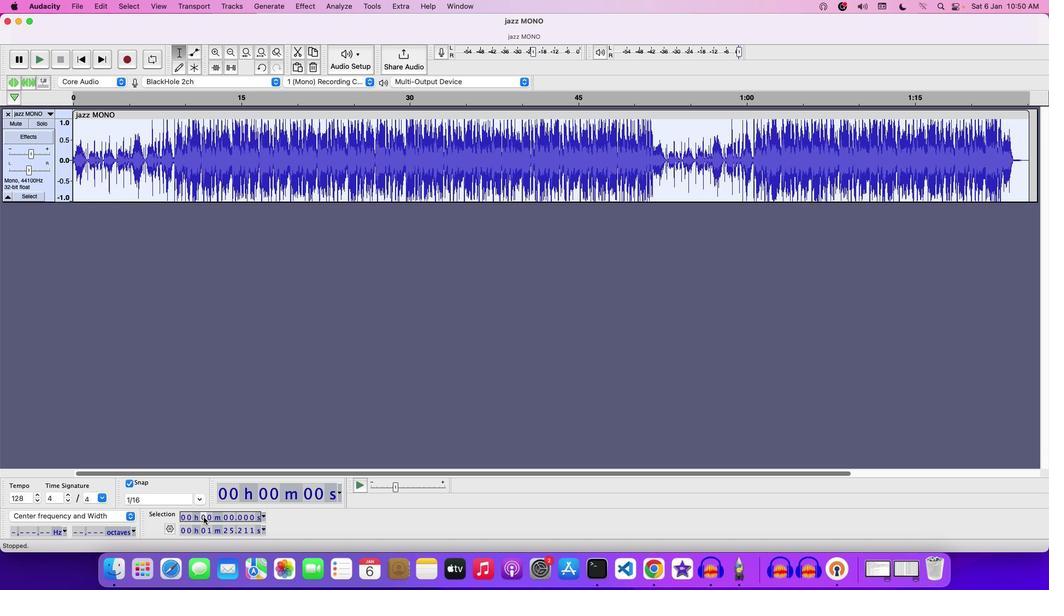 
Action: Mouse moved to (210, 517)
Screenshot: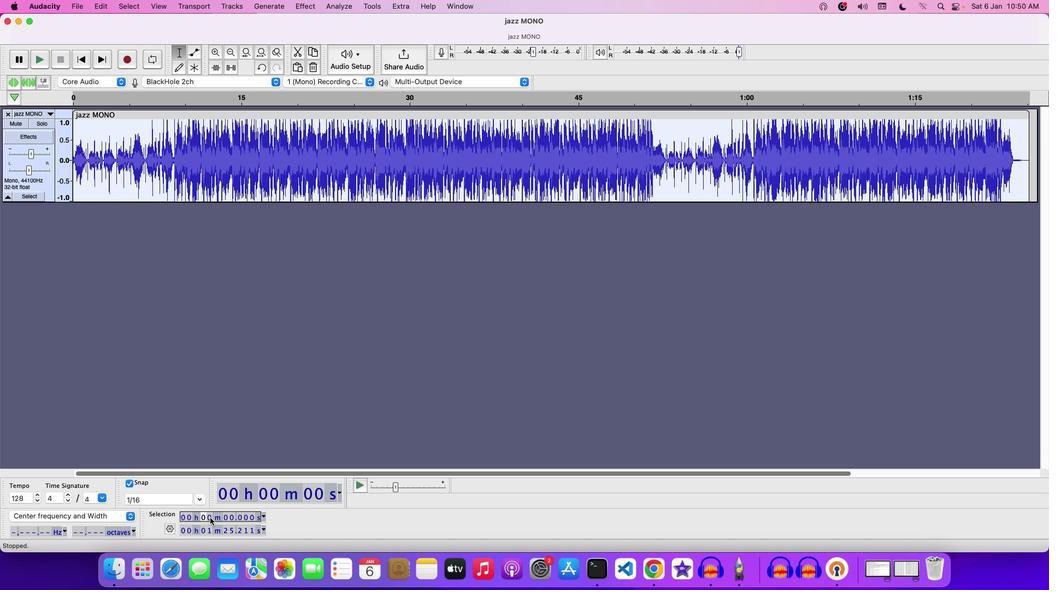
Action: Mouse pressed left at (210, 517)
Screenshot: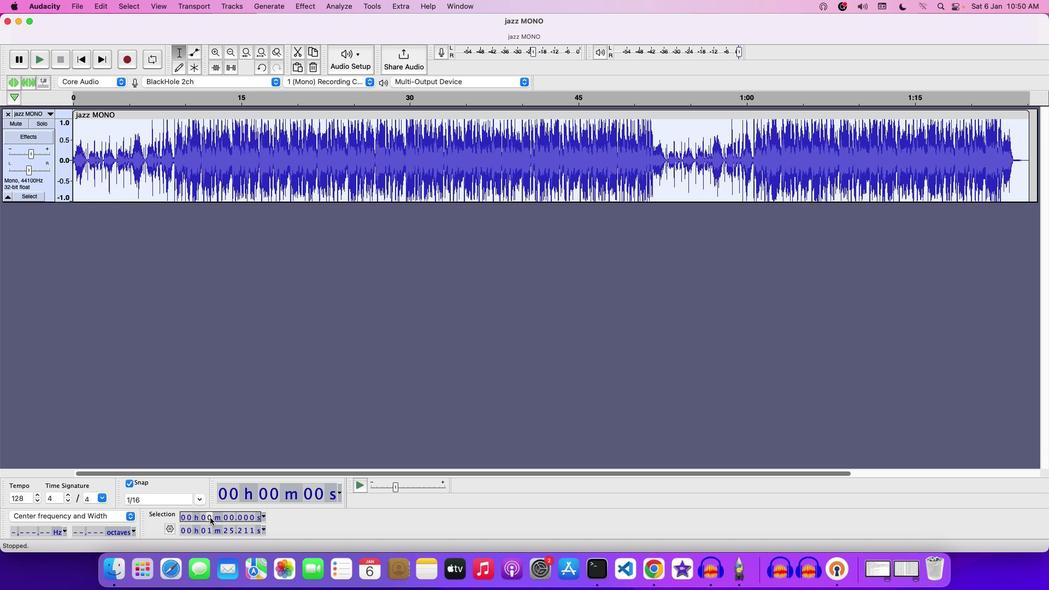 
Action: Mouse moved to (224, 516)
Screenshot: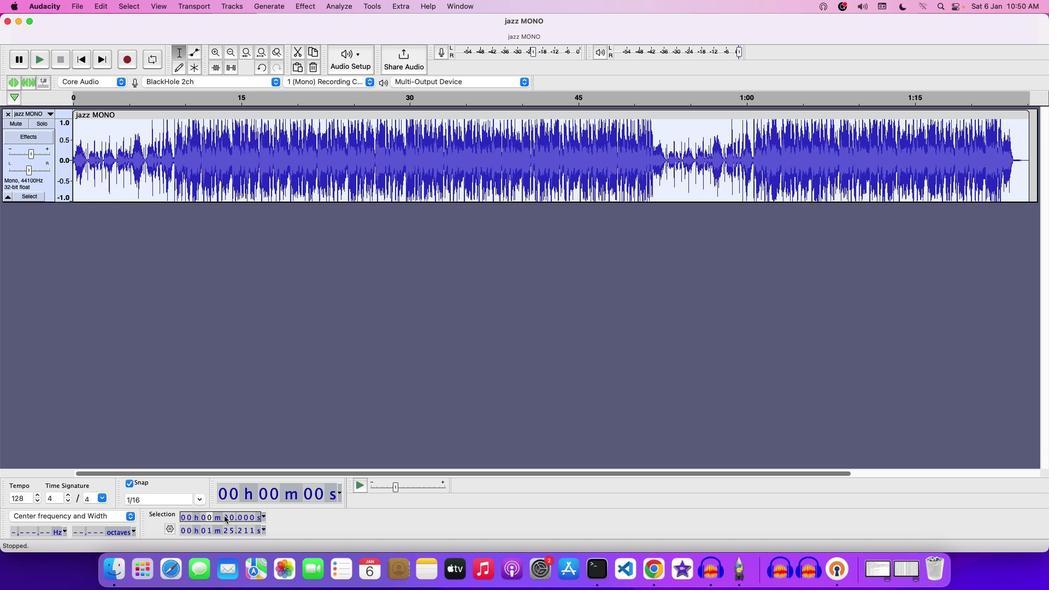 
Action: Mouse pressed left at (224, 516)
Screenshot: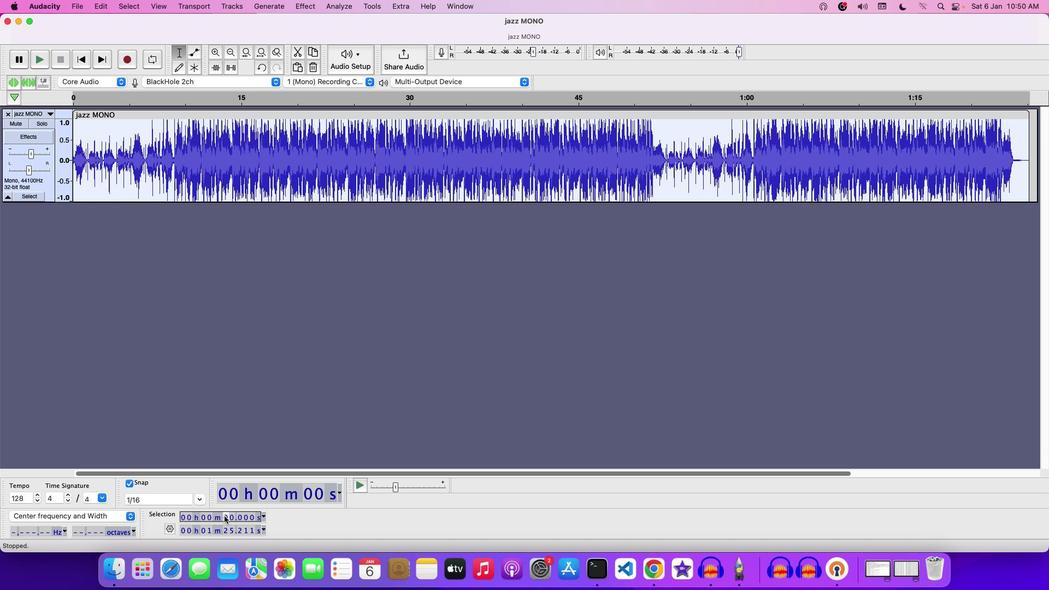 
Action: Mouse moved to (230, 517)
Screenshot: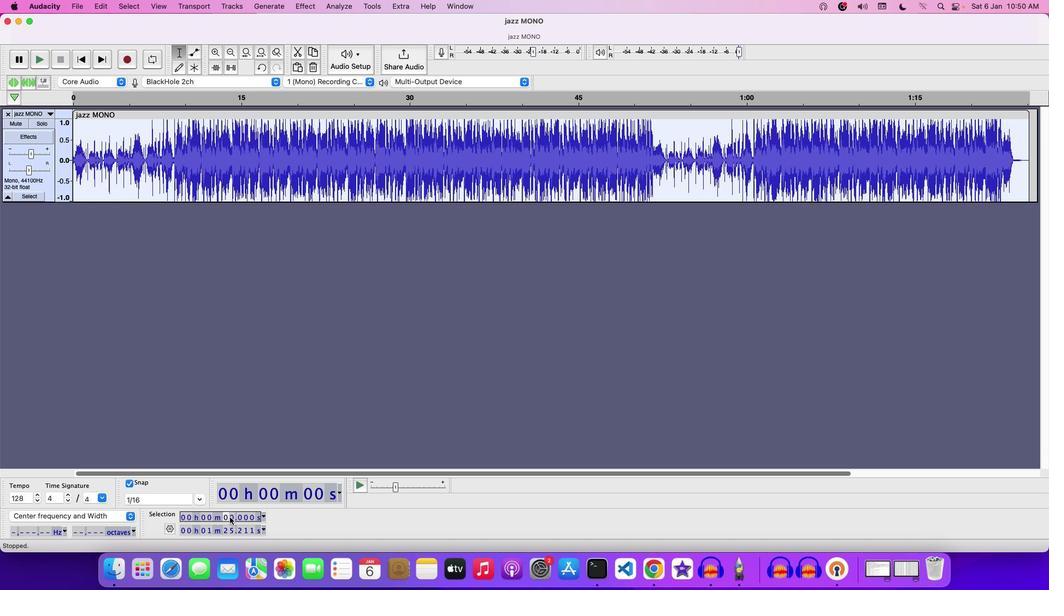 
Action: Key pressed '1''5'
Screenshot: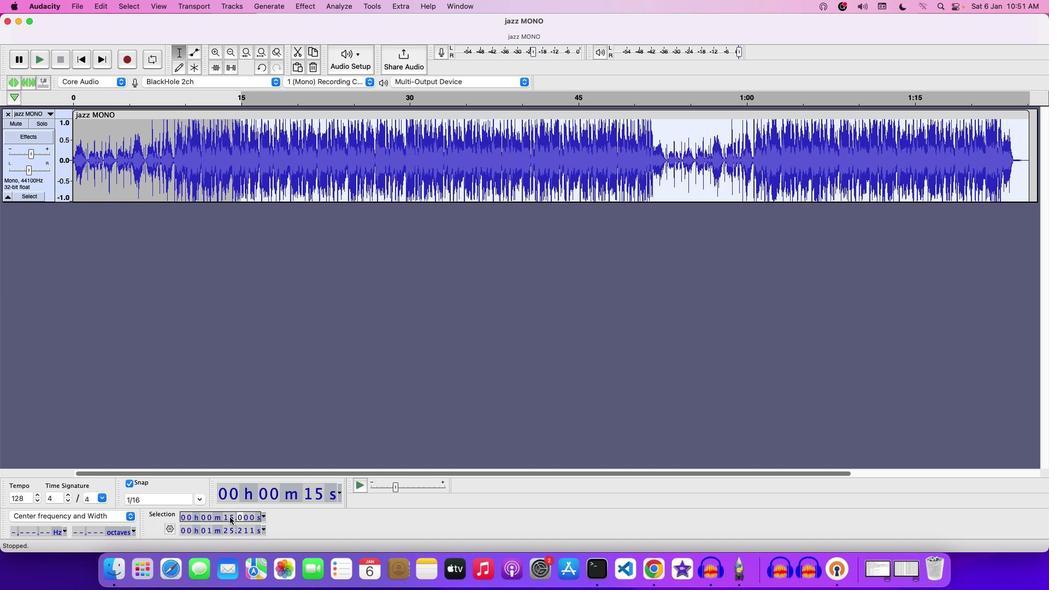 
Action: Mouse moved to (207, 529)
Screenshot: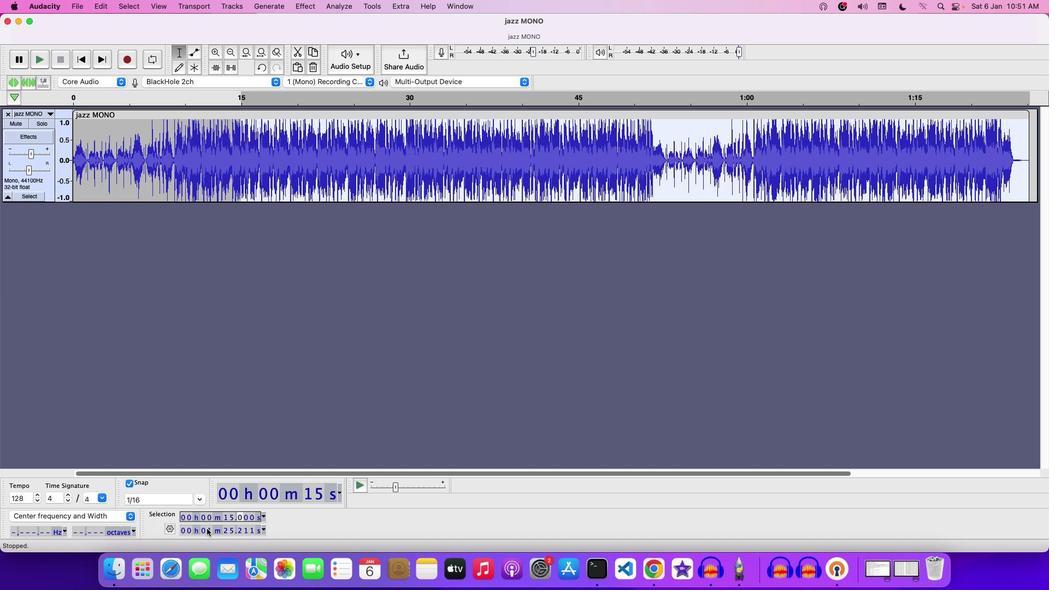 
Action: Mouse pressed left at (207, 529)
Screenshot: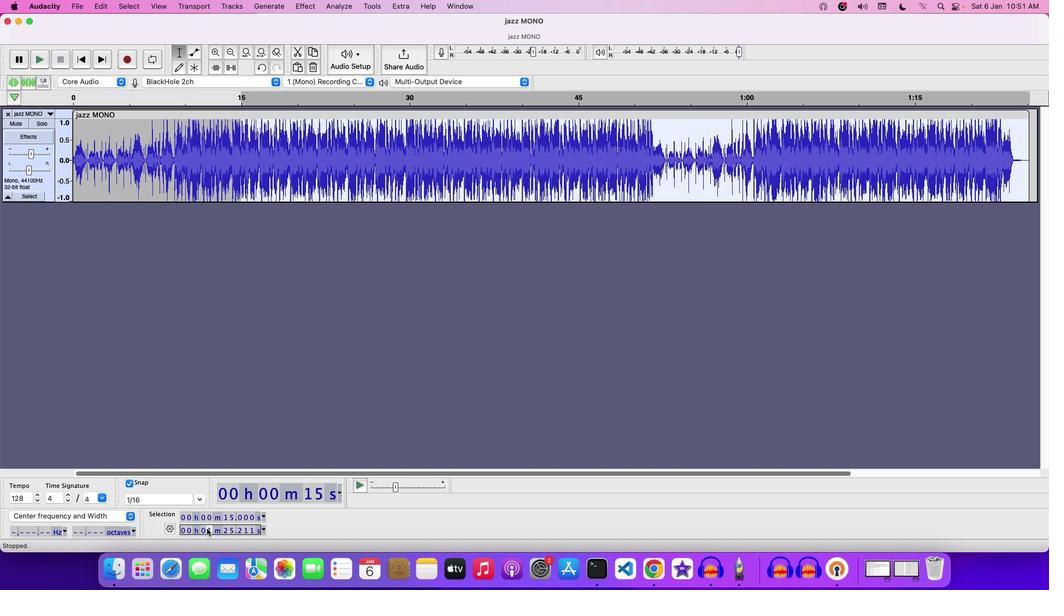 
Action: Mouse moved to (207, 529)
Screenshot: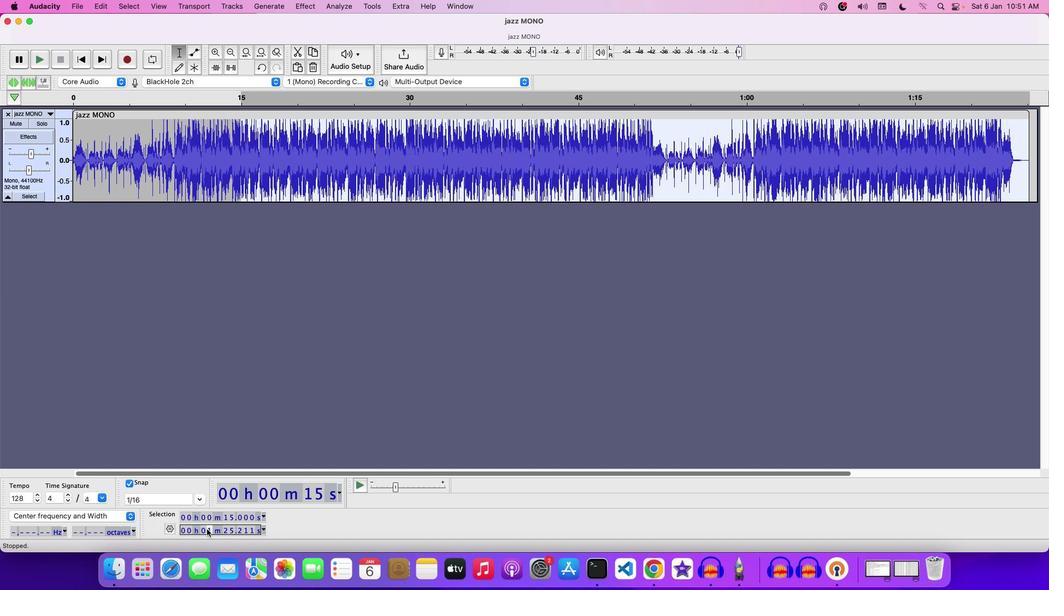 
Action: Key pressed '0'
Screenshot: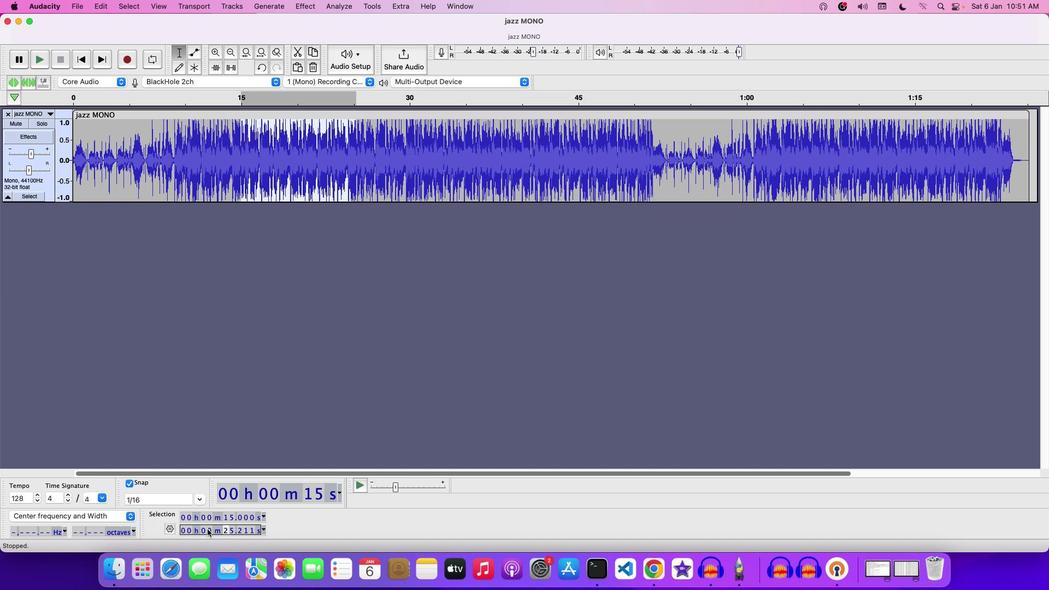 
Action: Mouse moved to (232, 532)
Screenshot: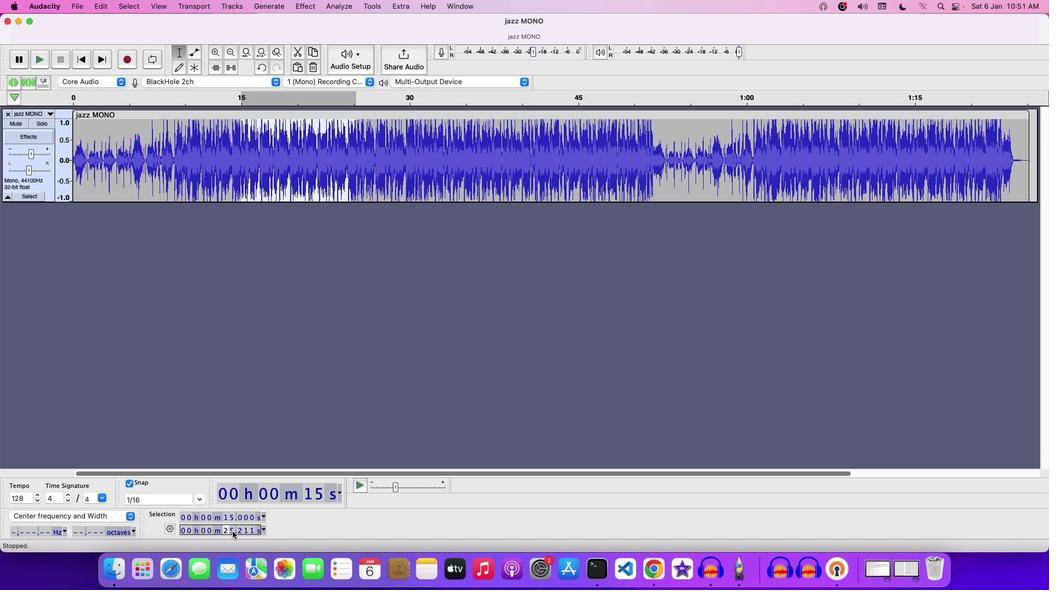 
Action: Mouse pressed left at (232, 532)
Screenshot: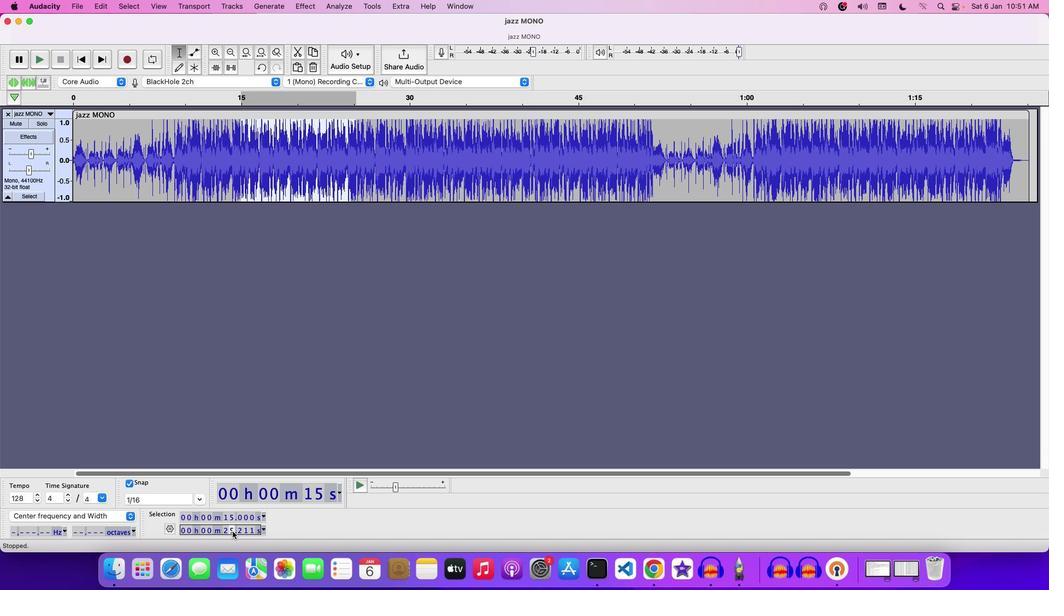 
Action: Mouse moved to (232, 530)
Screenshot: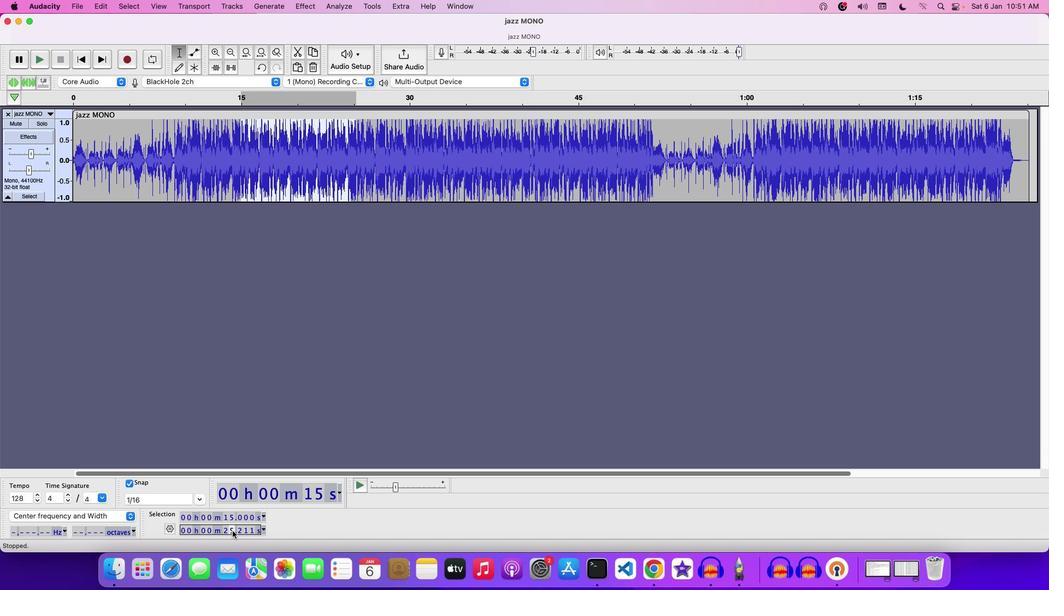 
Action: Key pressed Key.backspace
Screenshot: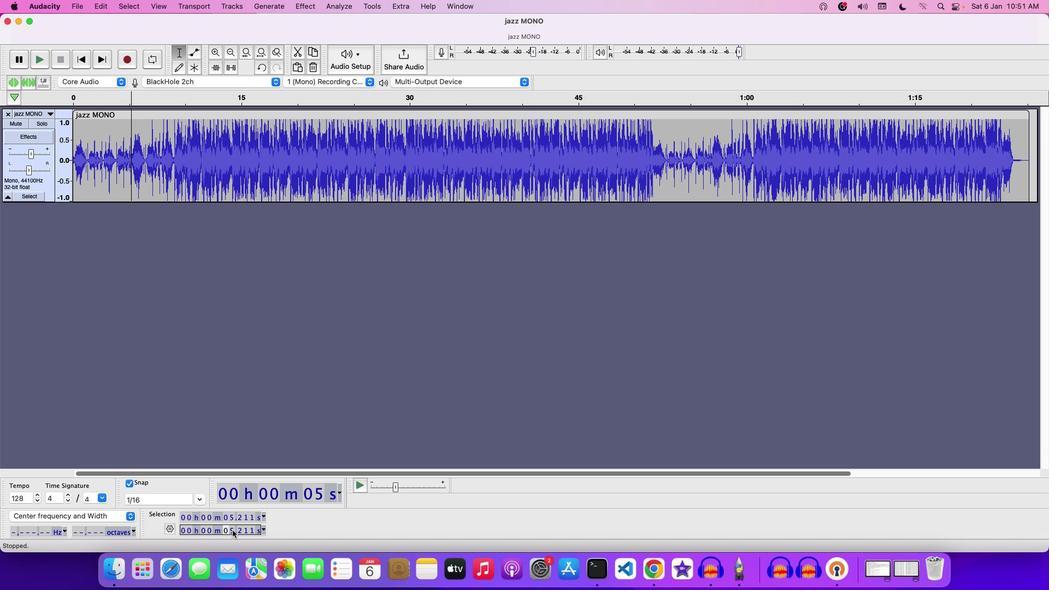 
Action: Mouse moved to (236, 532)
Screenshot: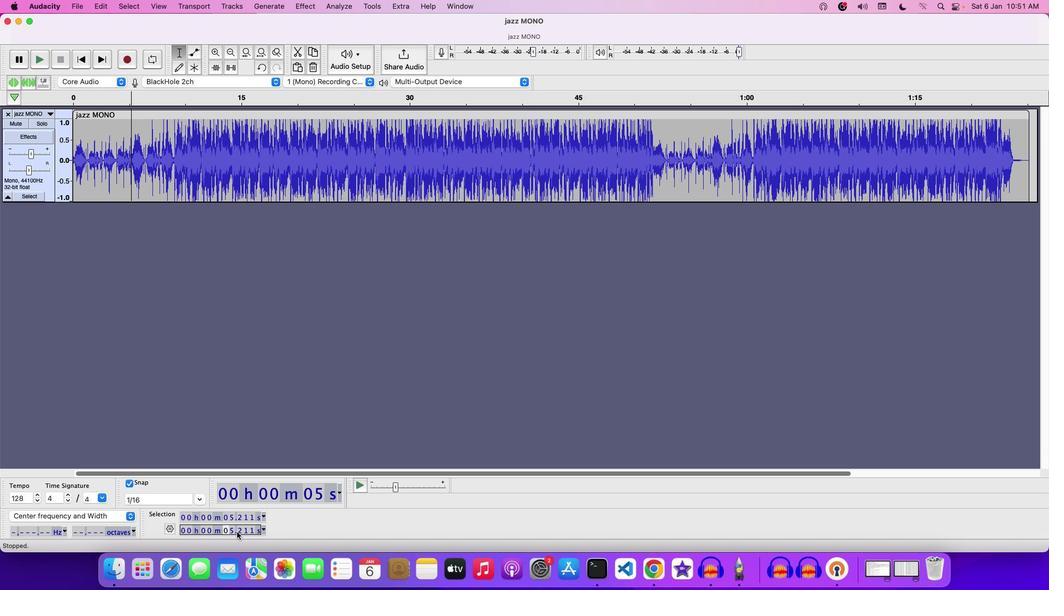 
Action: Key pressed '4'
Screenshot: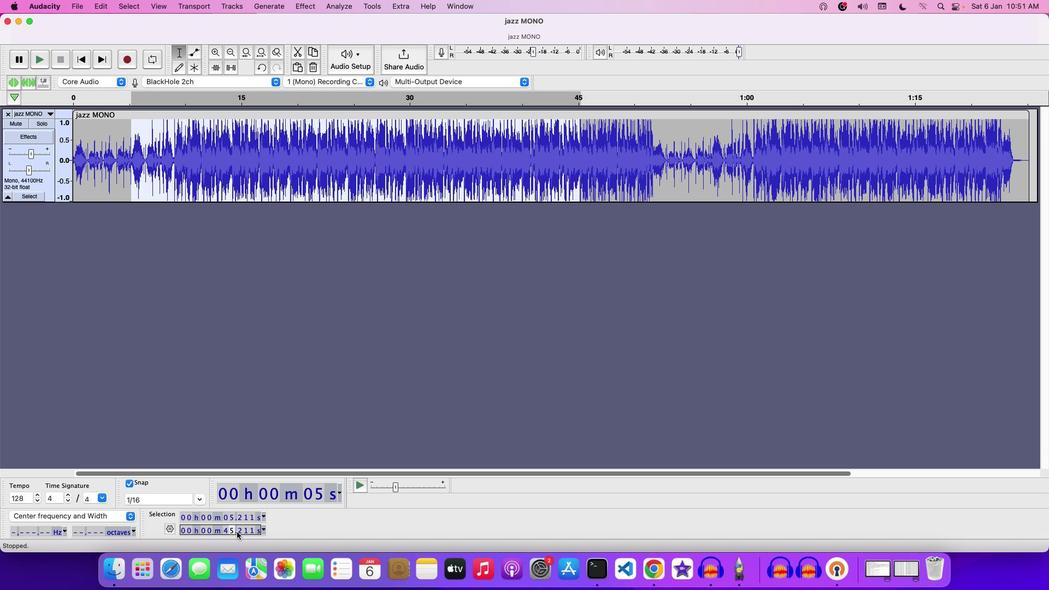 
Action: Mouse moved to (71, 6)
Screenshot: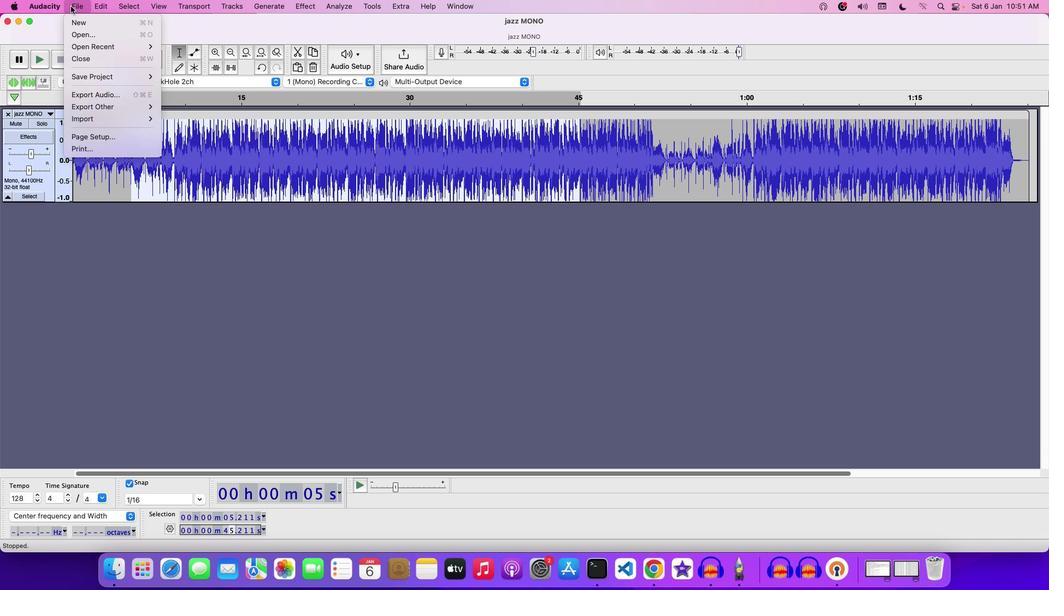 
Action: Mouse pressed left at (71, 6)
Screenshot: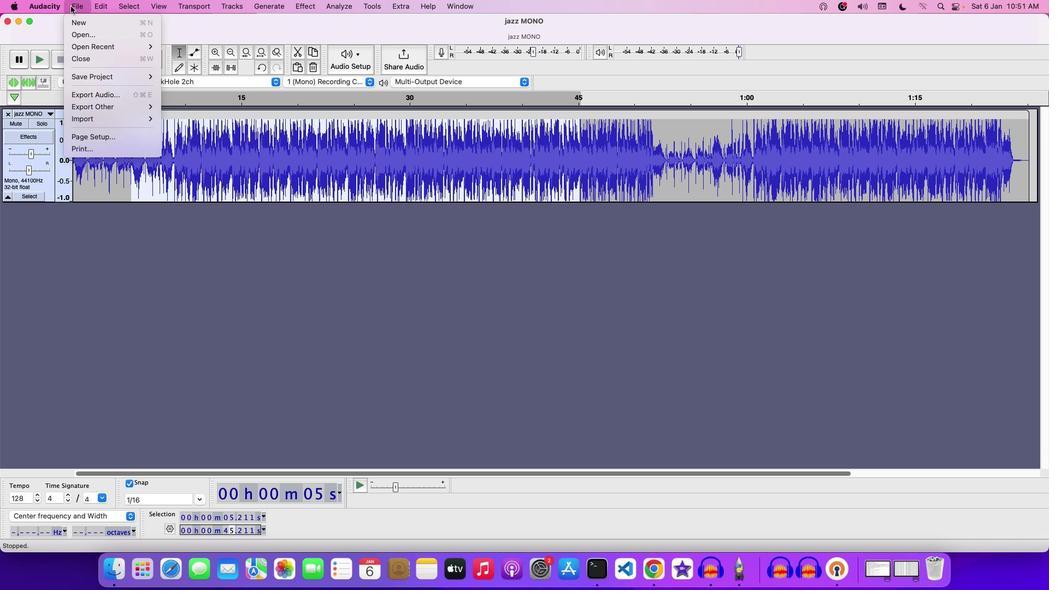 
Action: Mouse moved to (100, 76)
Screenshot: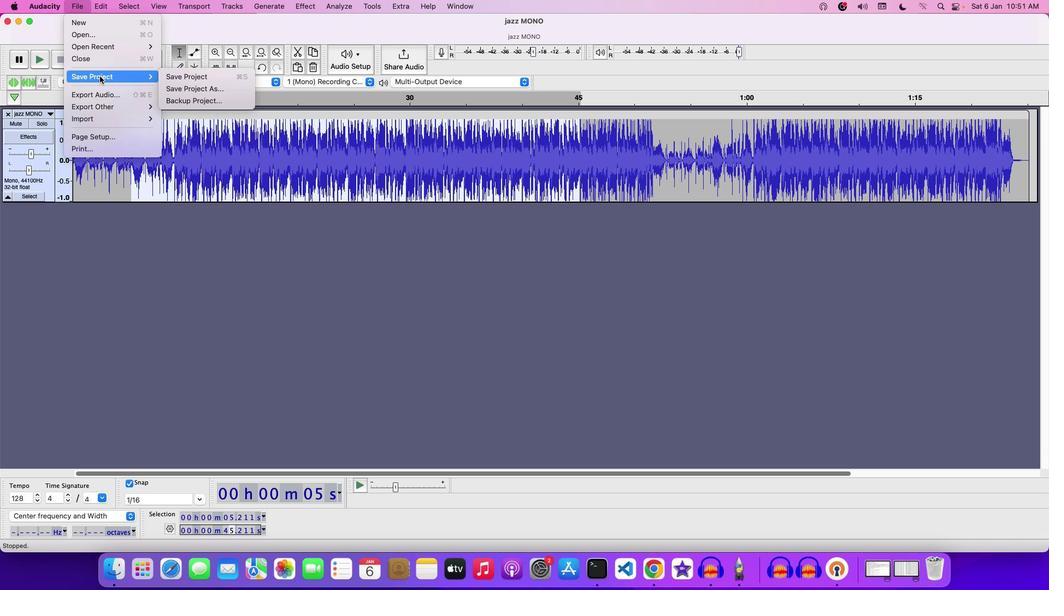 
Action: Mouse pressed left at (100, 76)
Screenshot: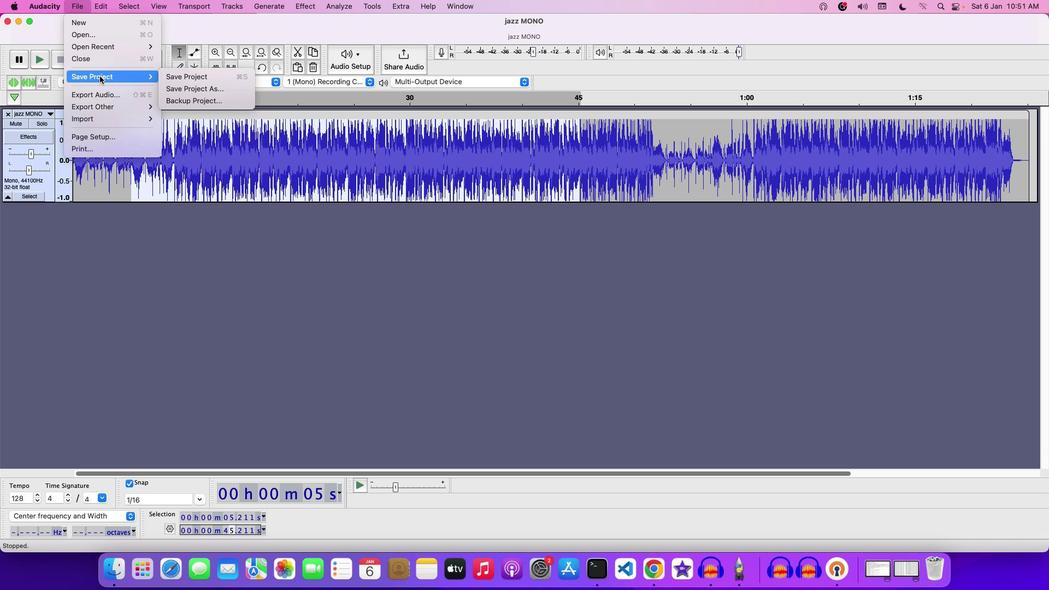 
Action: Mouse moved to (168, 73)
Screenshot: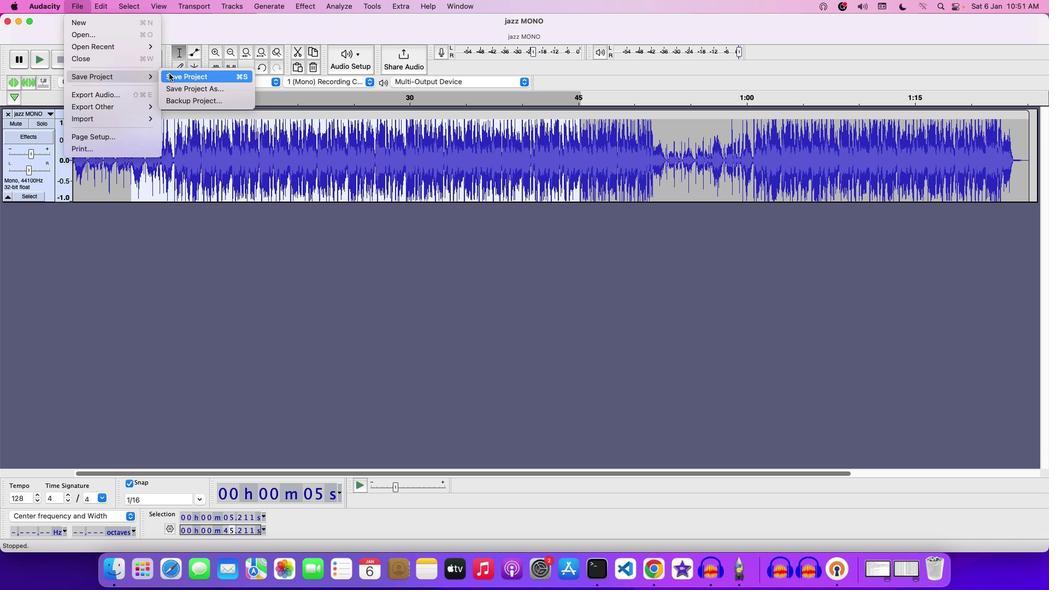 
Action: Mouse pressed left at (168, 73)
Screenshot: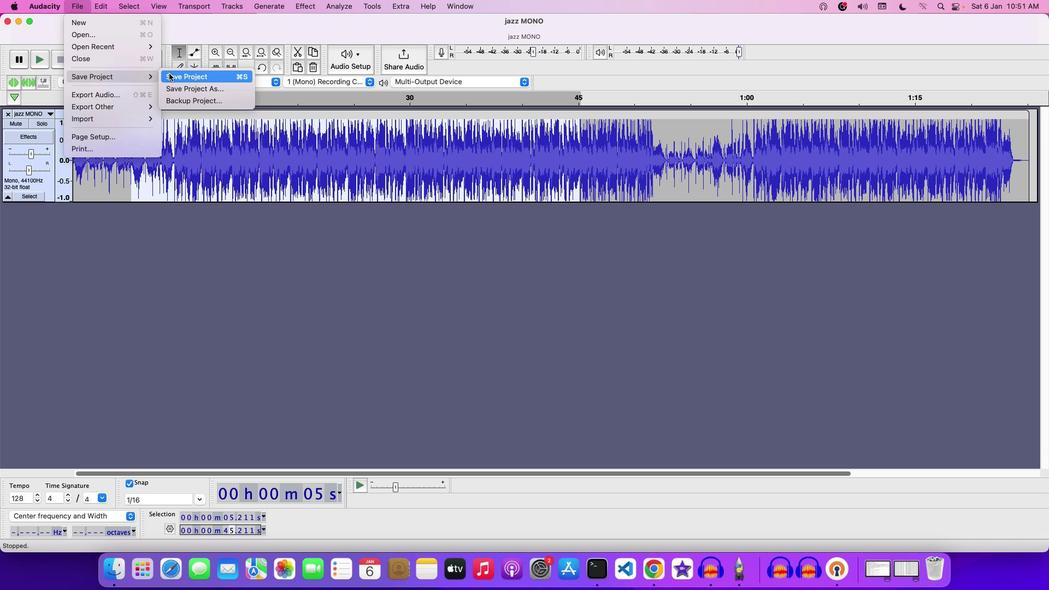
Action: Mouse moved to (508, 185)
Screenshot: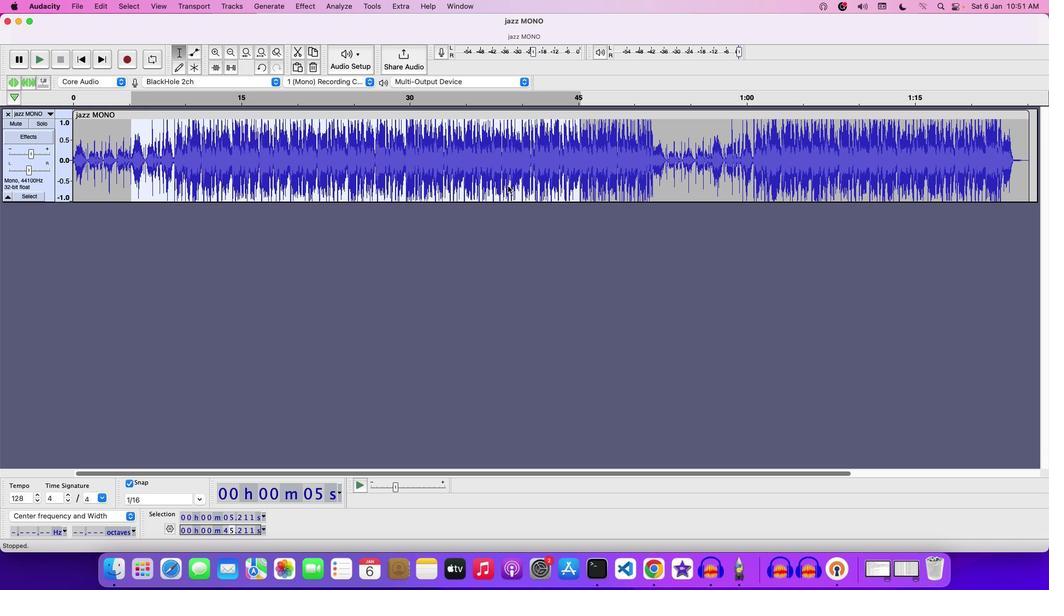 
Action: Key pressed Key.backspace'E''N''A''B''L''I''N''G'Key.space'T''I''M''E'Key.space'S''L'Key.backspace'E''L''E''C''T''I''O''N'Key.space'A''N''D'Key.space'S''N''A''P''P''I''N''G'Key.space'I''T'
Screenshot: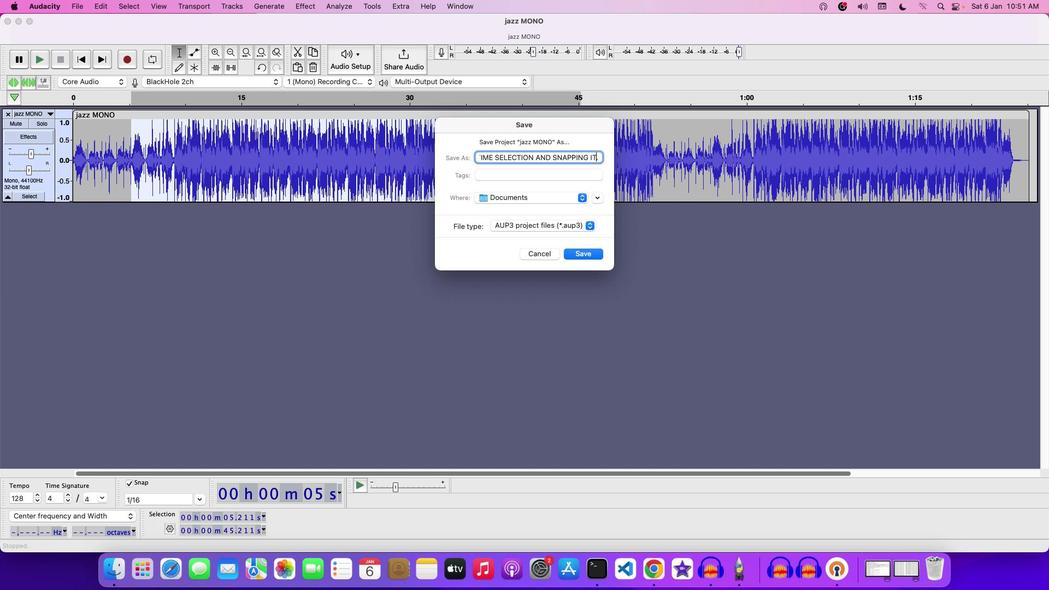
Action: Mouse moved to (588, 254)
Screenshot: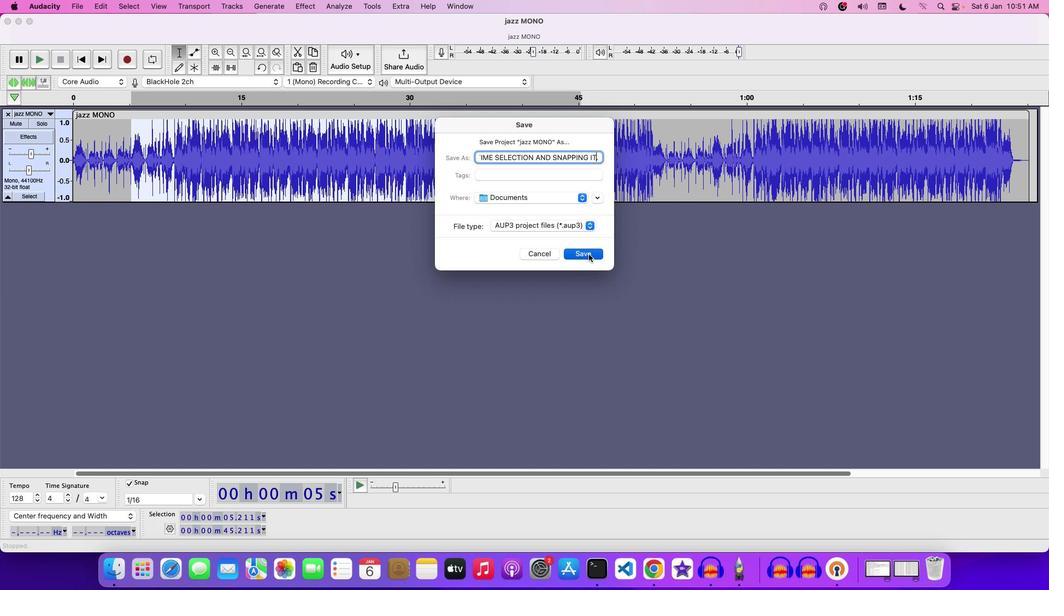 
Action: Mouse pressed left at (588, 254)
Screenshot: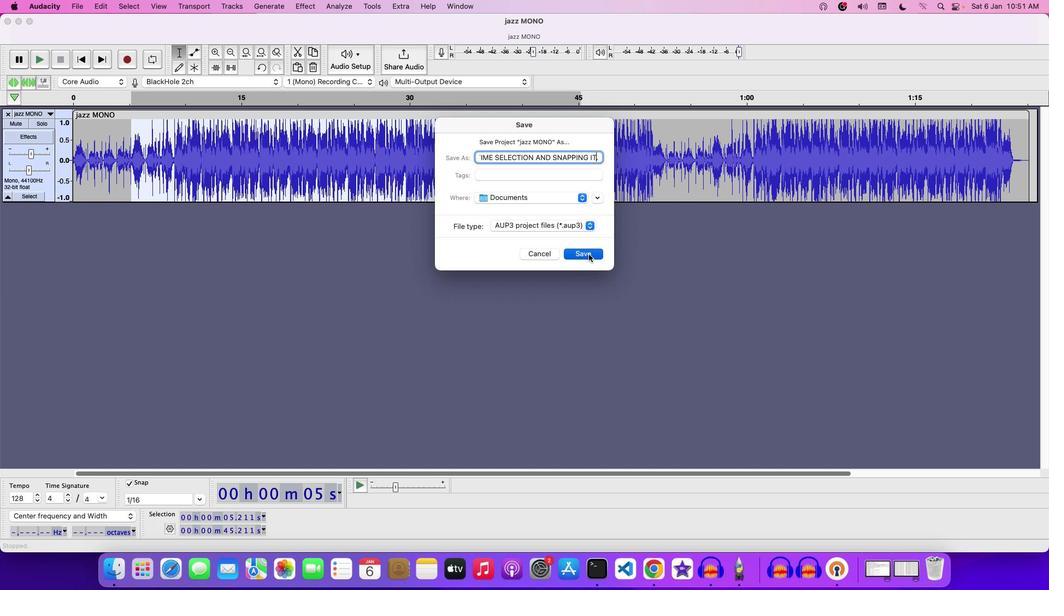 
